 Task: Look for space in Manila, Philippines from 10th July, 2023 to 15th July, 2023 for 7 adults in price range Rs.10000 to Rs.15000. Place can be entire place or shared room with 4 bedrooms having 7 beds and 4 bathrooms. Property type can be house, flat, guest house. Amenities needed are: wifi, TV, free parkinig on premises, gym, breakfast. Booking option can be shelf check-in. Required host language is English.
Action: Mouse moved to (408, 79)
Screenshot: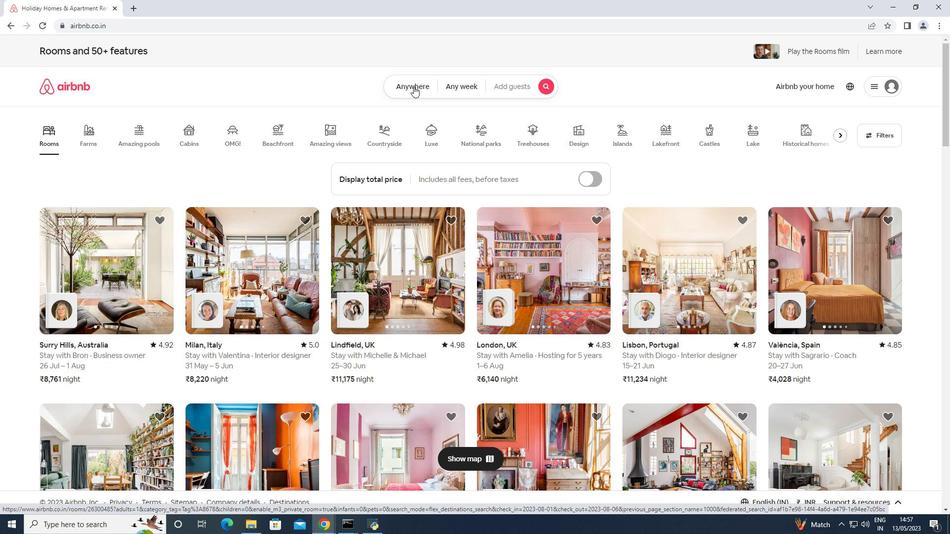 
Action: Mouse pressed left at (408, 79)
Screenshot: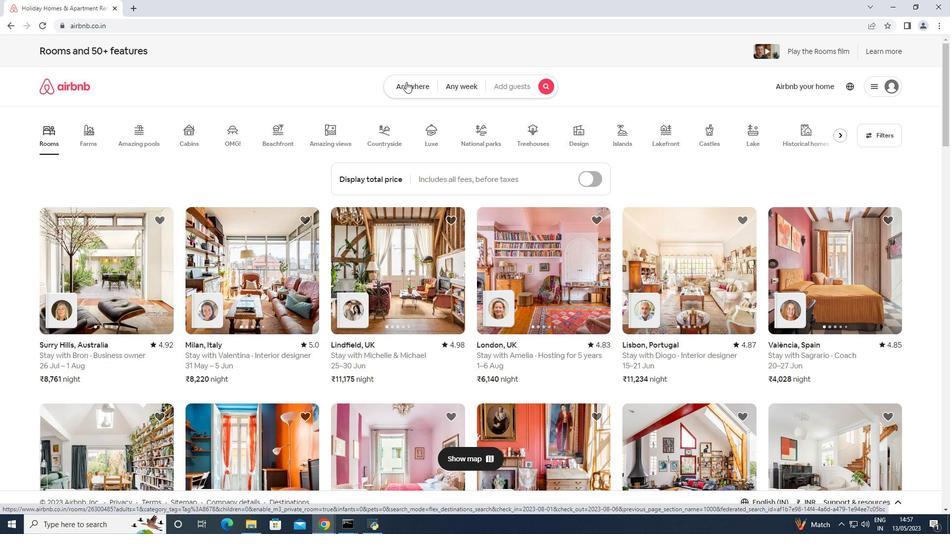 
Action: Mouse moved to (393, 129)
Screenshot: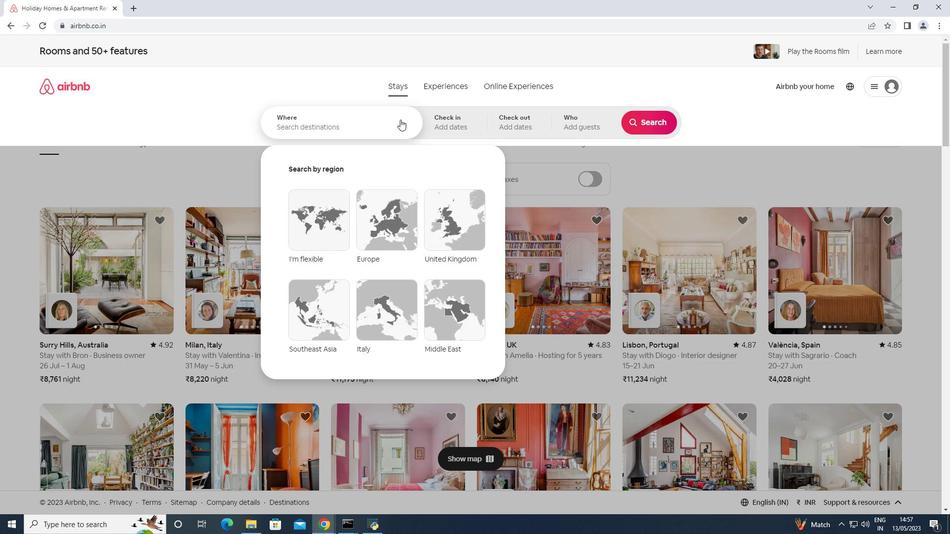 
Action: Mouse pressed left at (393, 129)
Screenshot: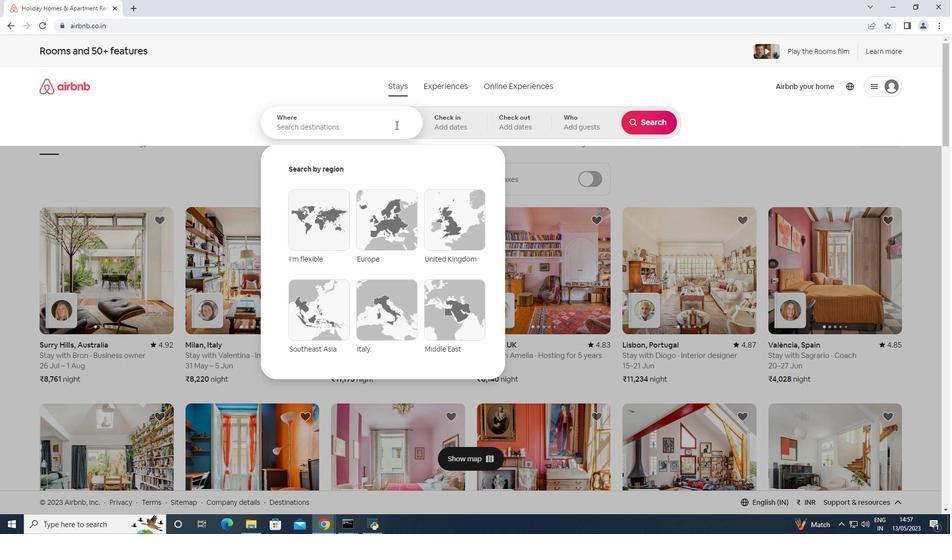 
Action: Mouse moved to (396, 133)
Screenshot: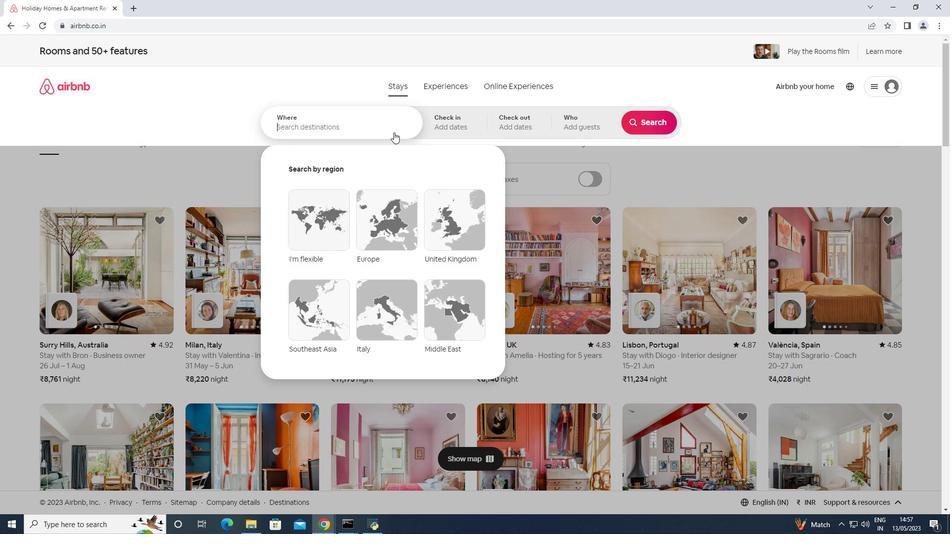 
Action: Key pressed <Key.shift>Manlia,<Key.space><Key.shift>Philippines<Key.enter>
Screenshot: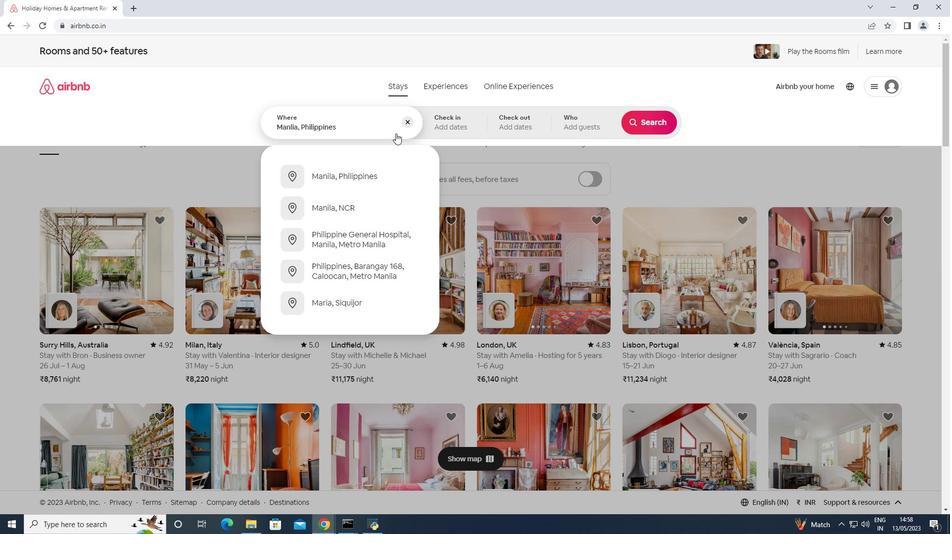 
Action: Mouse moved to (646, 206)
Screenshot: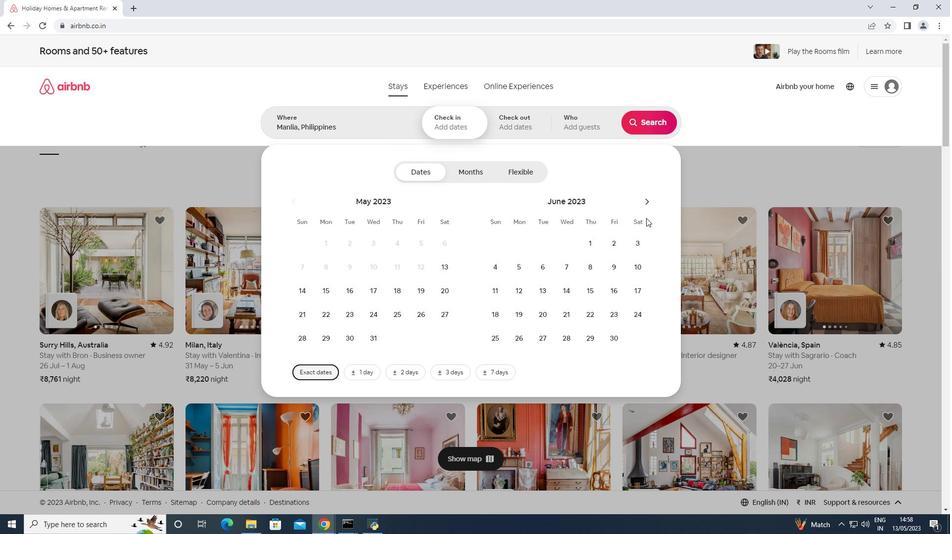 
Action: Mouse pressed left at (646, 206)
Screenshot: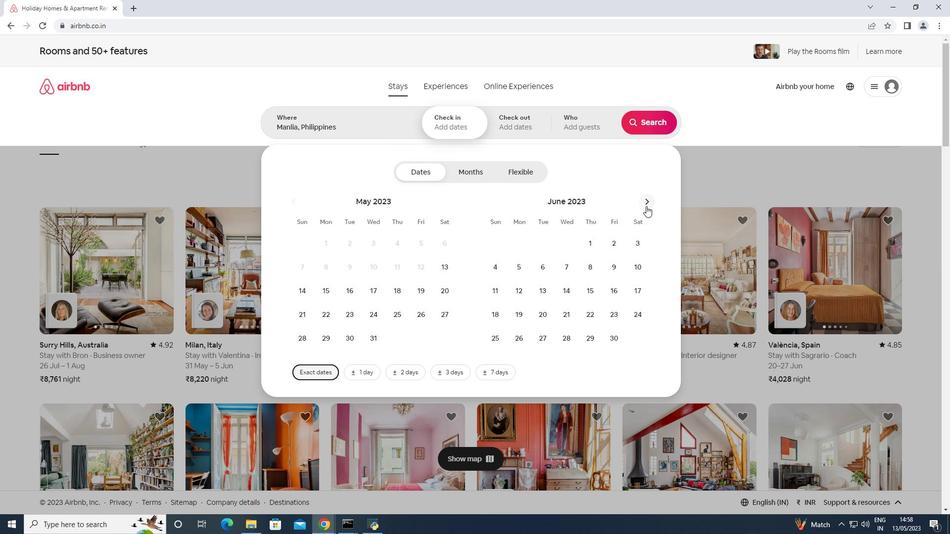 
Action: Mouse moved to (511, 289)
Screenshot: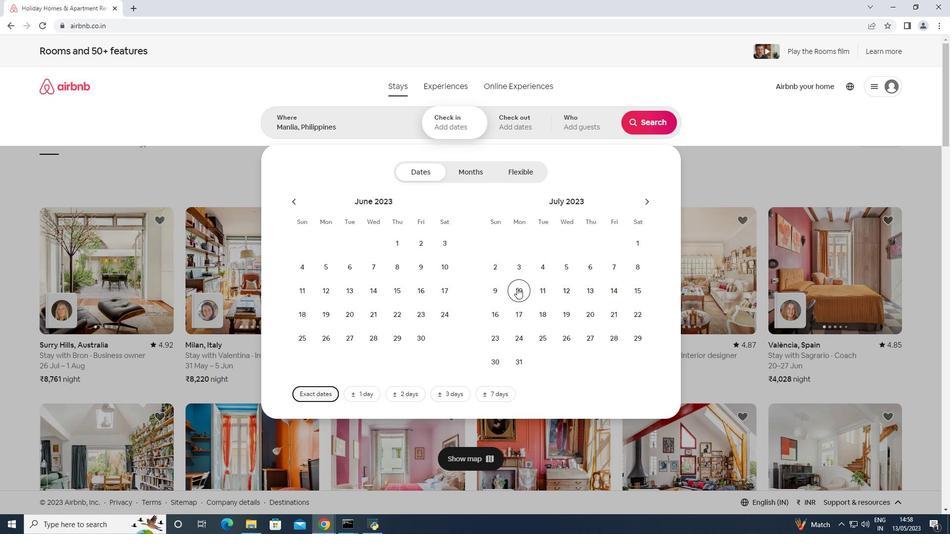 
Action: Mouse pressed left at (511, 289)
Screenshot: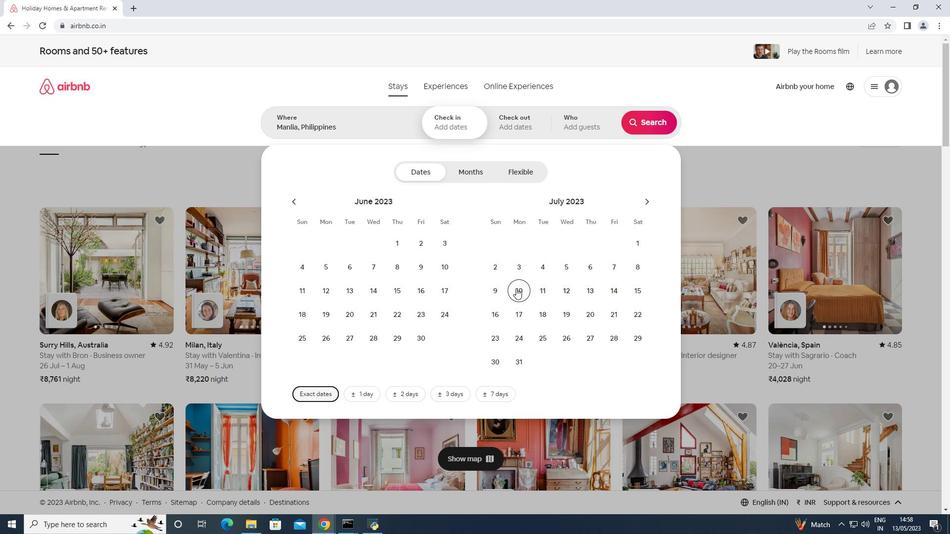 
Action: Mouse moved to (637, 288)
Screenshot: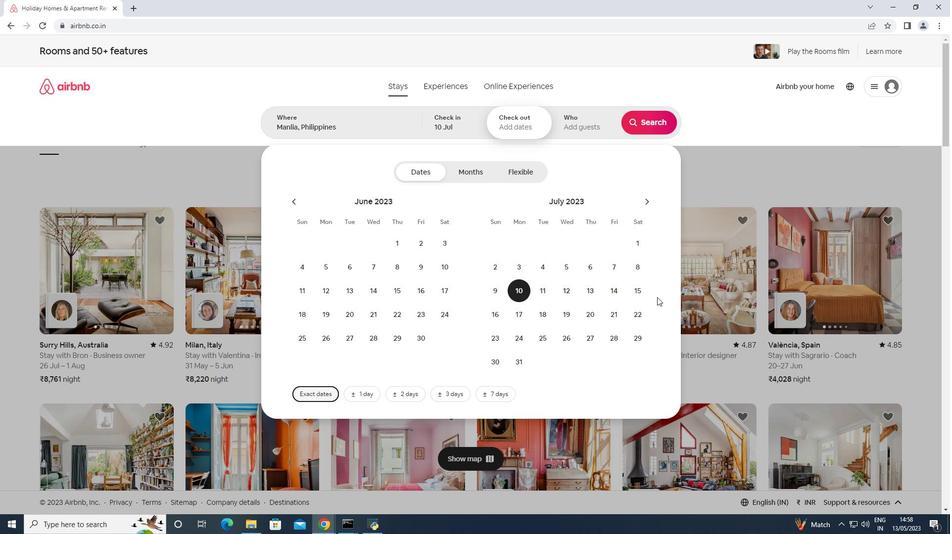 
Action: Mouse pressed left at (637, 288)
Screenshot: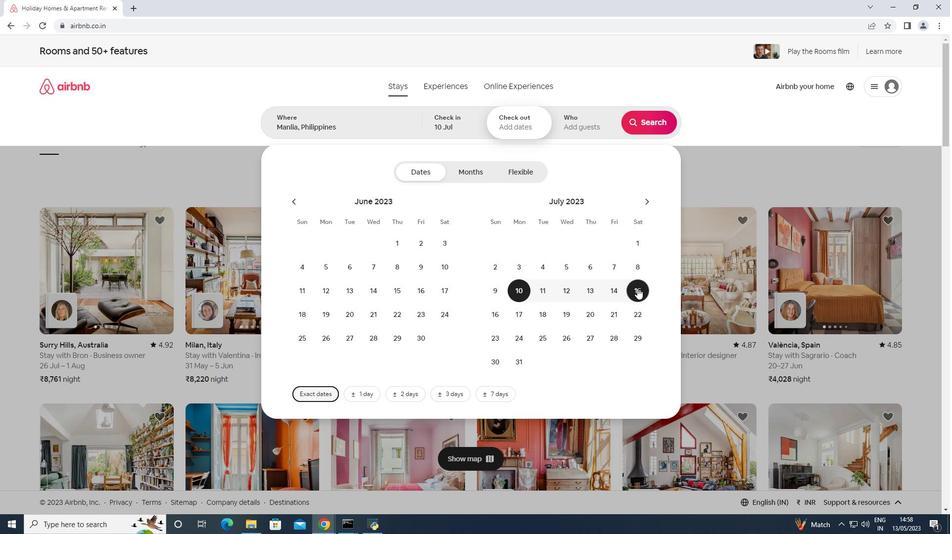 
Action: Mouse moved to (565, 122)
Screenshot: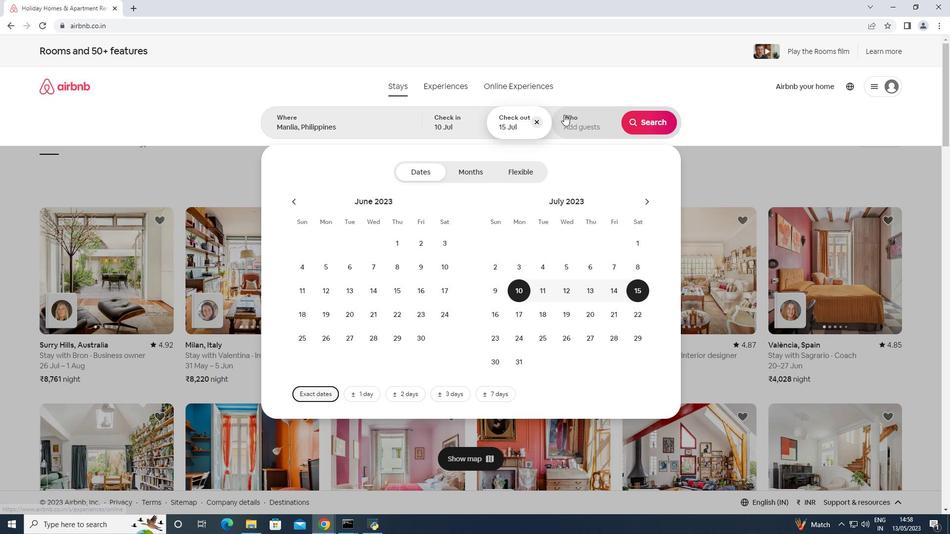 
Action: Mouse pressed left at (565, 122)
Screenshot: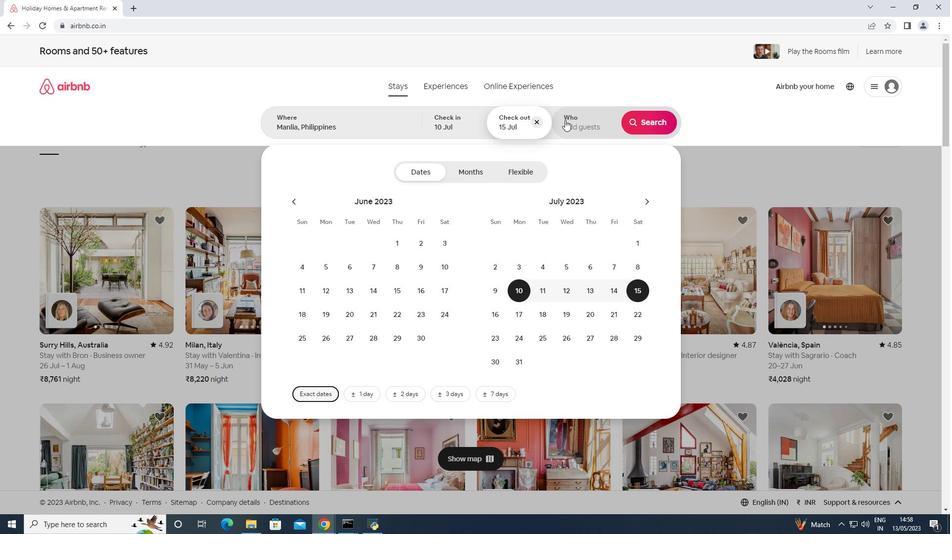 
Action: Mouse moved to (653, 175)
Screenshot: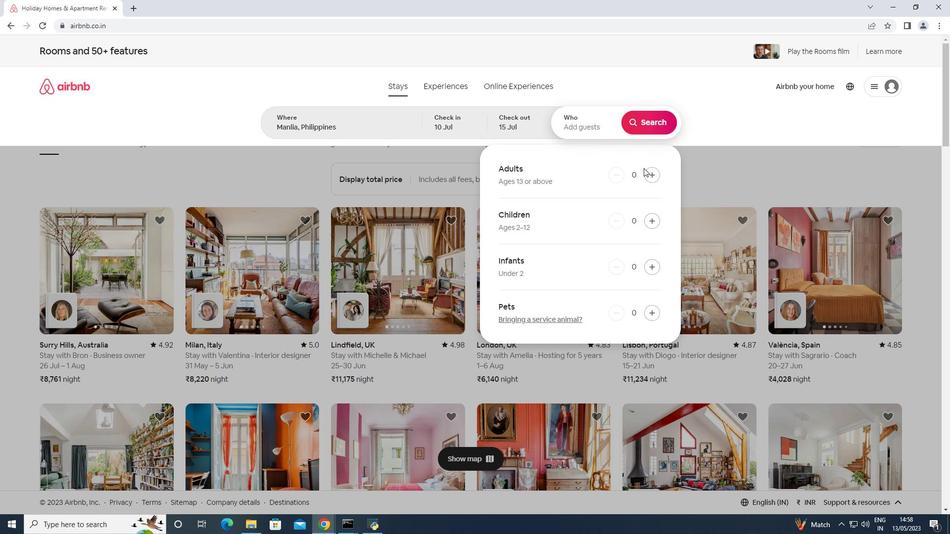 
Action: Mouse pressed left at (653, 175)
Screenshot: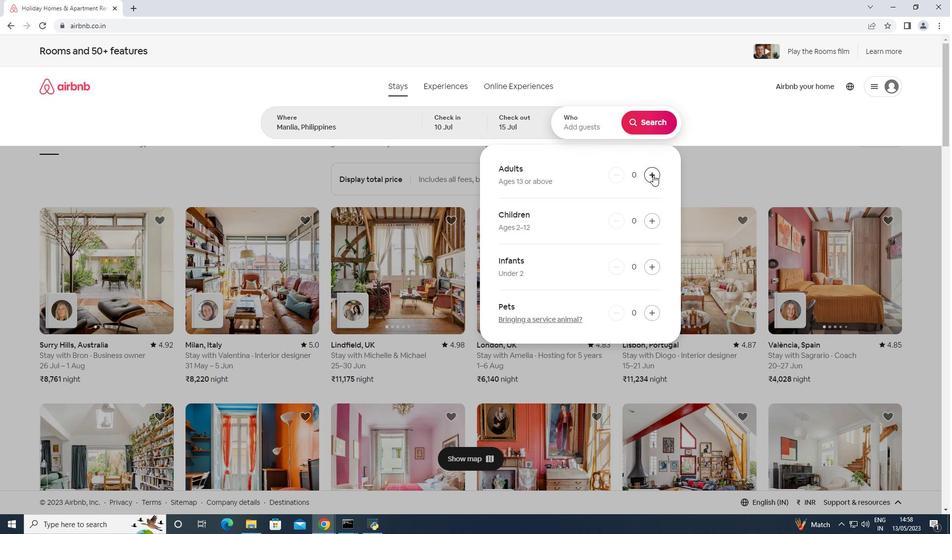 
Action: Mouse pressed left at (653, 175)
Screenshot: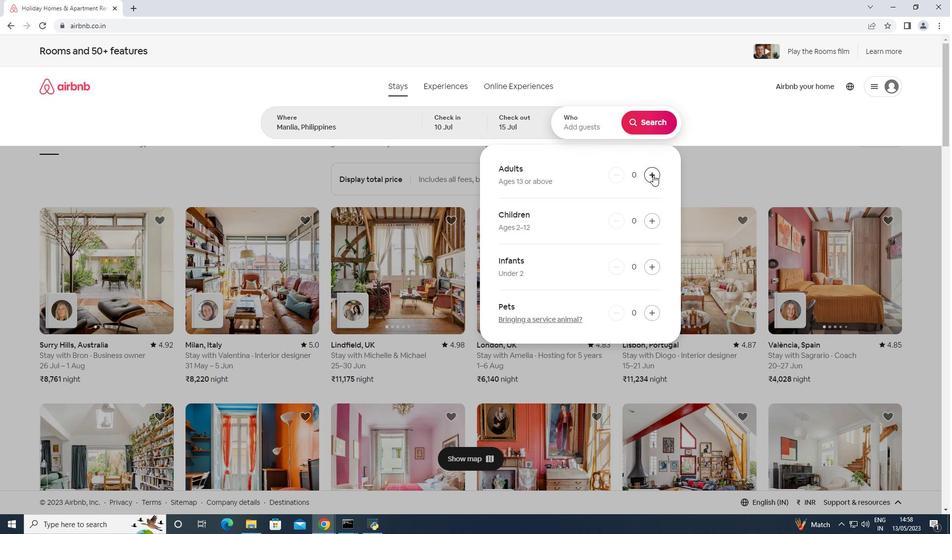 
Action: Mouse pressed left at (653, 175)
Screenshot: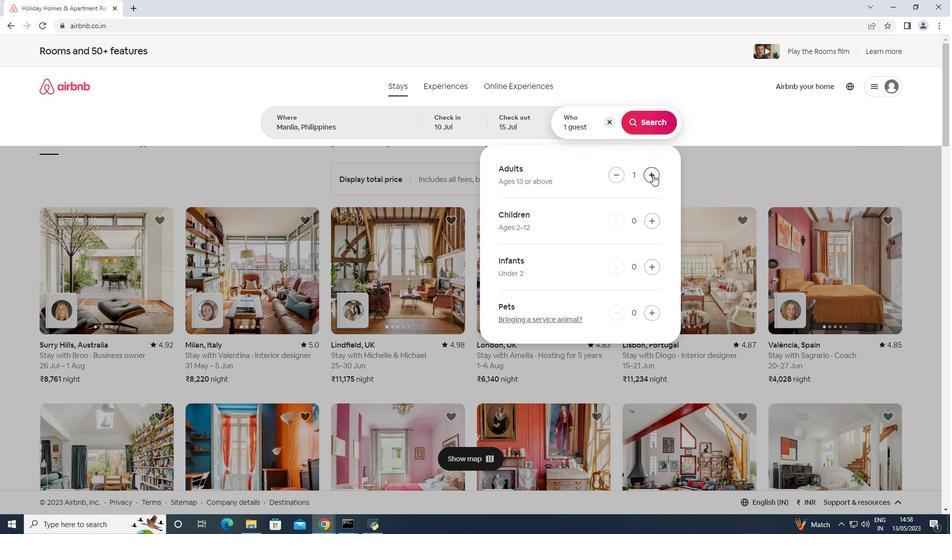 
Action: Mouse pressed left at (653, 175)
Screenshot: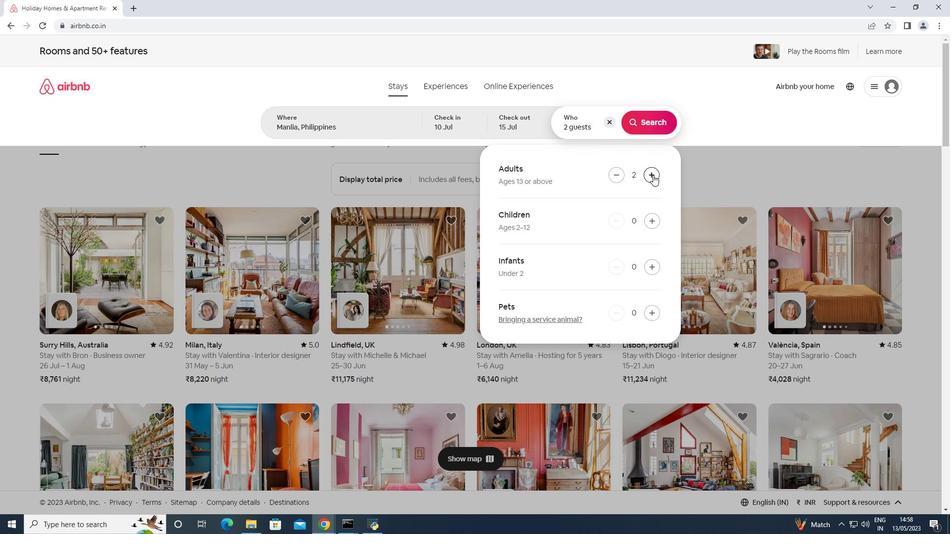 
Action: Mouse pressed left at (653, 175)
Screenshot: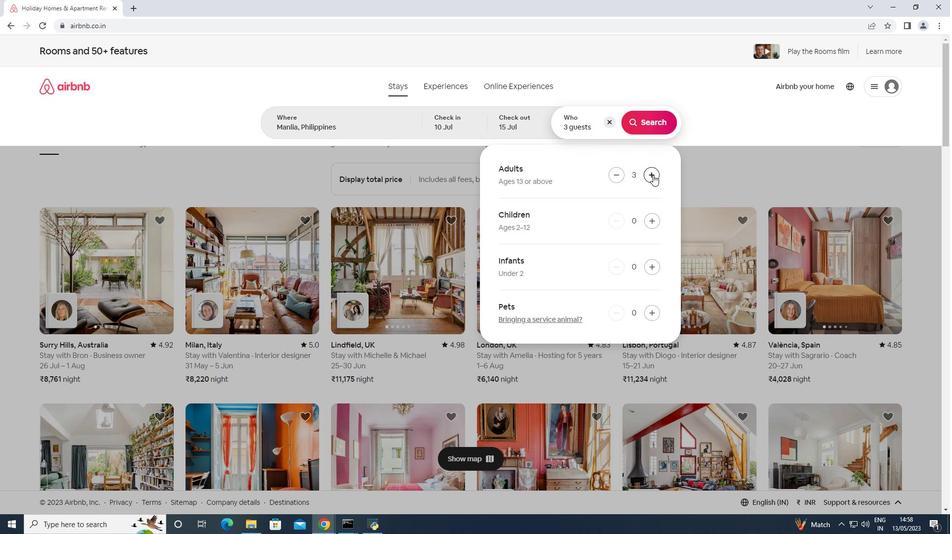 
Action: Mouse pressed left at (653, 175)
Screenshot: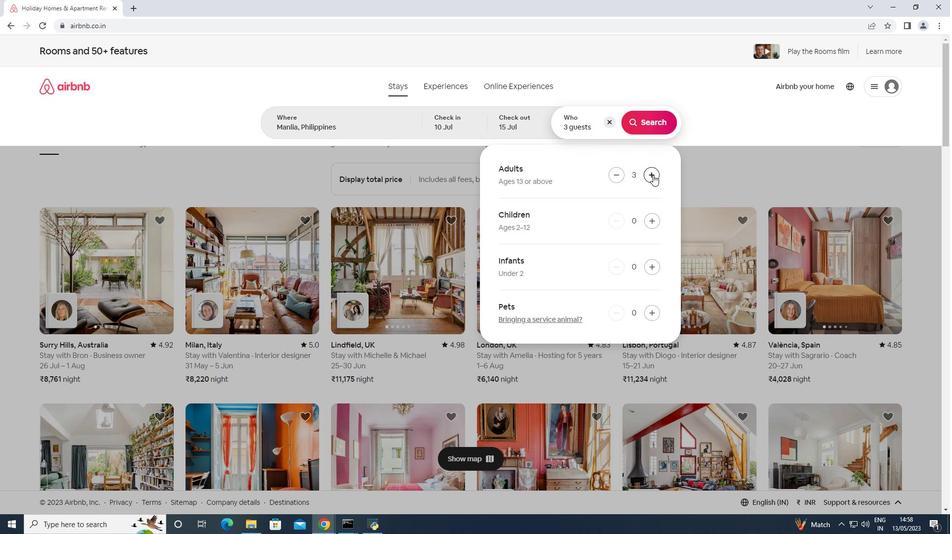 
Action: Mouse pressed left at (653, 175)
Screenshot: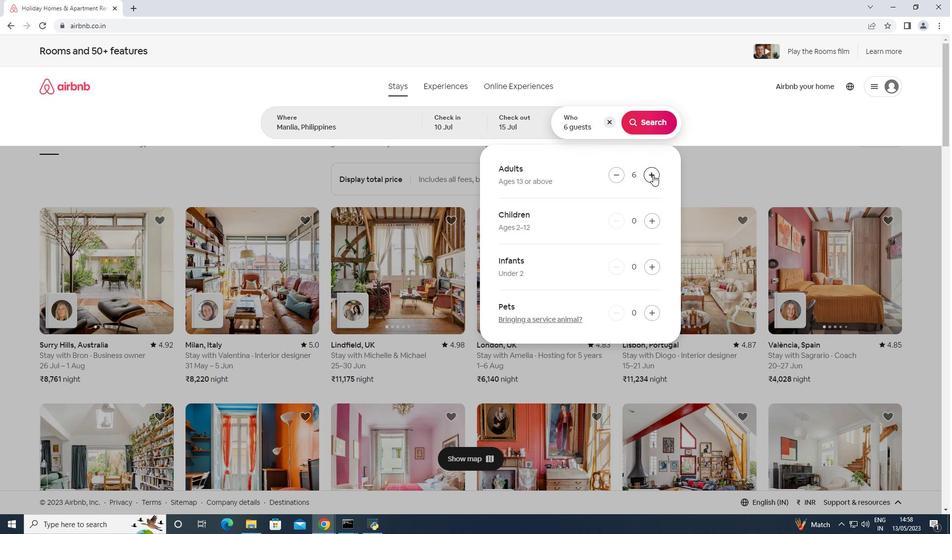 
Action: Mouse moved to (646, 120)
Screenshot: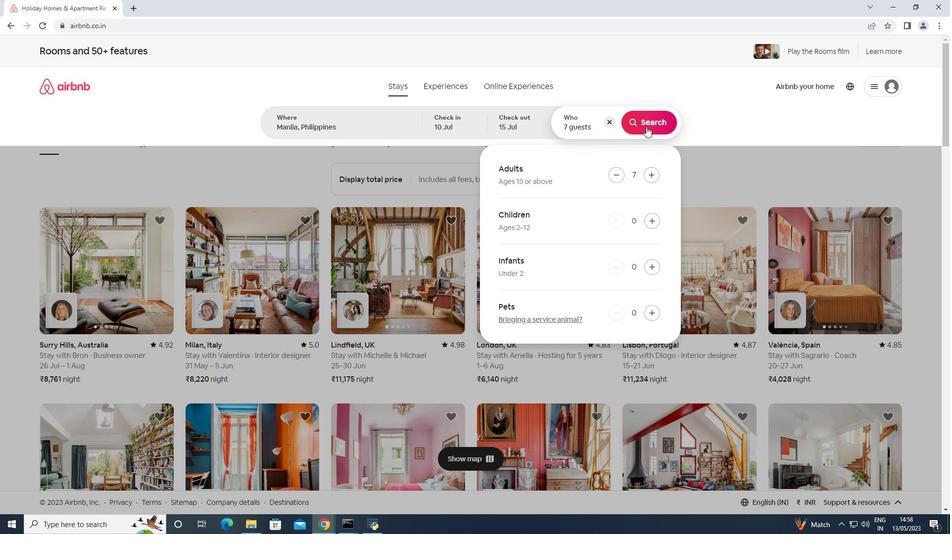 
Action: Mouse pressed left at (646, 120)
Screenshot: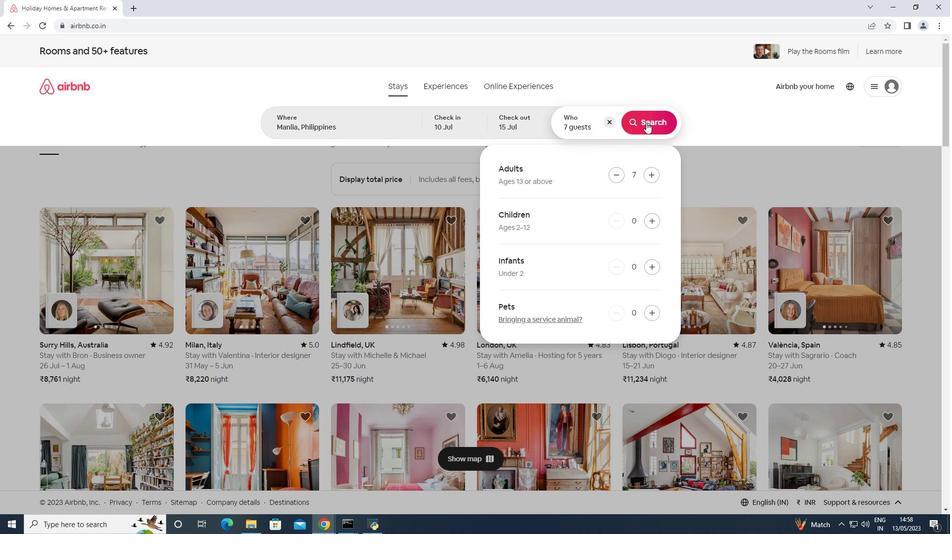
Action: Mouse moved to (910, 91)
Screenshot: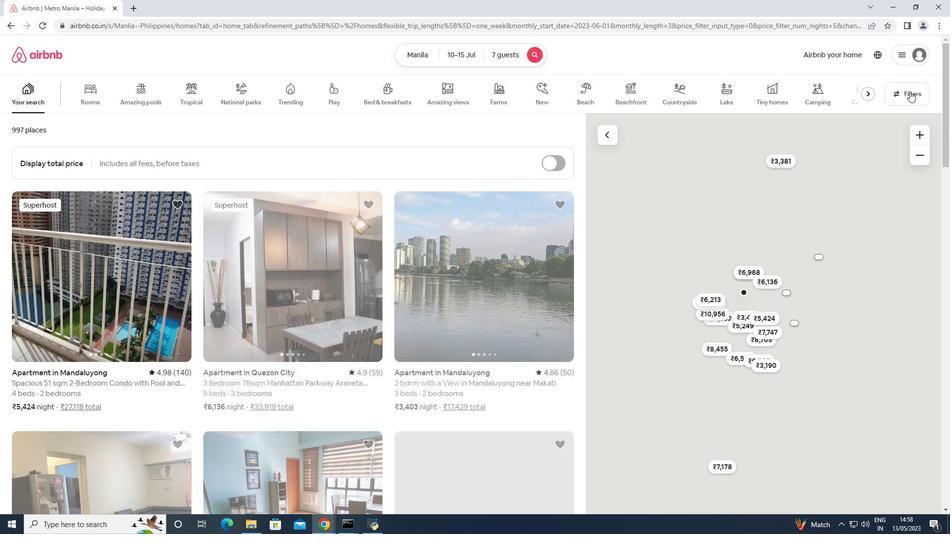 
Action: Mouse pressed left at (910, 91)
Screenshot: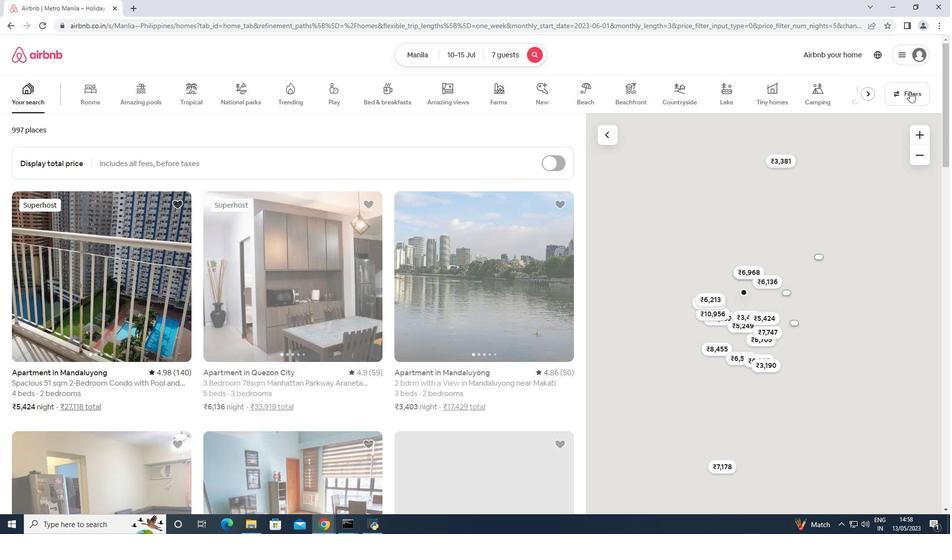 
Action: Mouse moved to (433, 336)
Screenshot: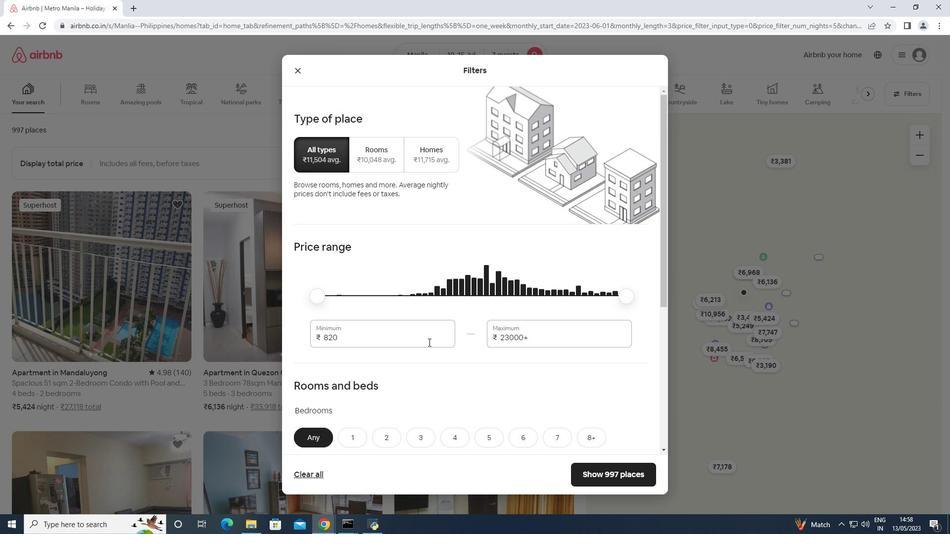 
Action: Mouse pressed left at (433, 336)
Screenshot: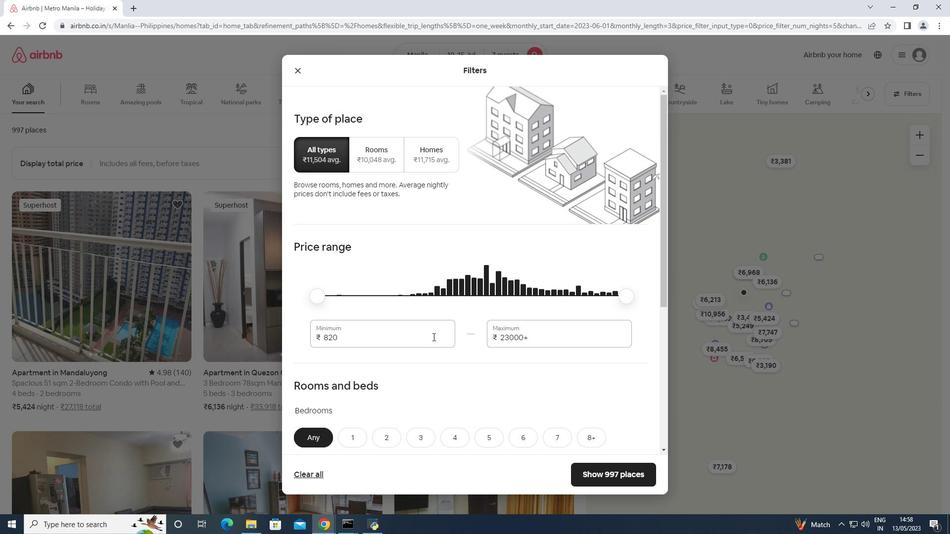 
Action: Mouse pressed left at (433, 336)
Screenshot: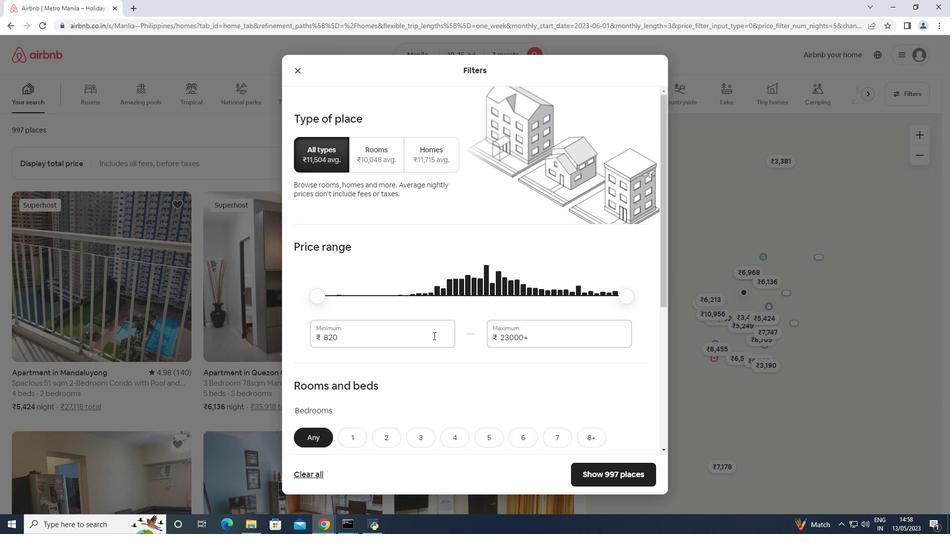 
Action: Key pressed <Key.backspace>10000<Key.tab>15000
Screenshot: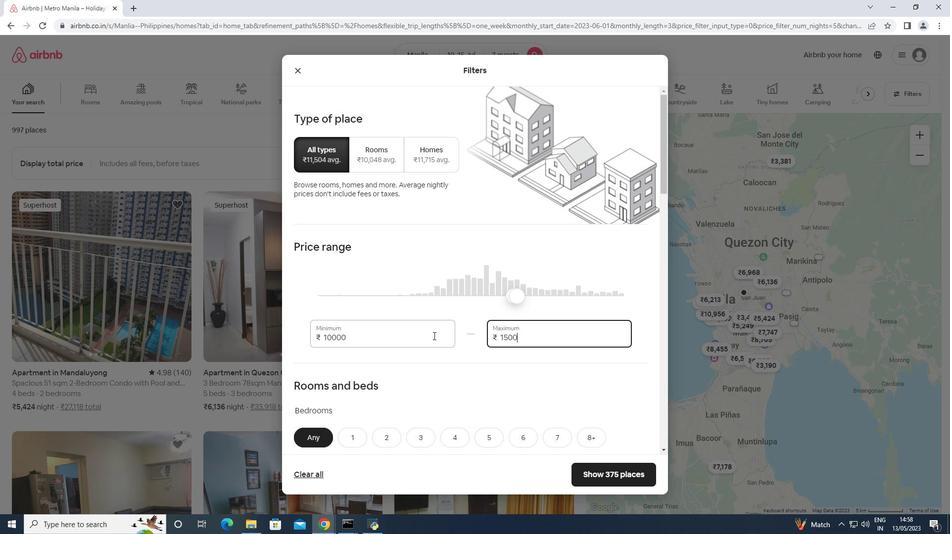 
Action: Mouse moved to (428, 328)
Screenshot: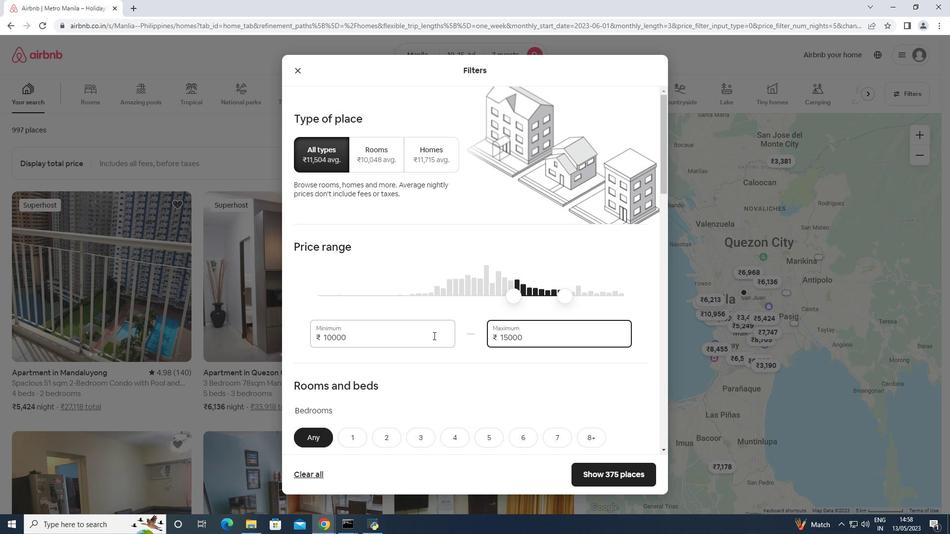 
Action: Mouse scrolled (428, 328) with delta (0, 0)
Screenshot: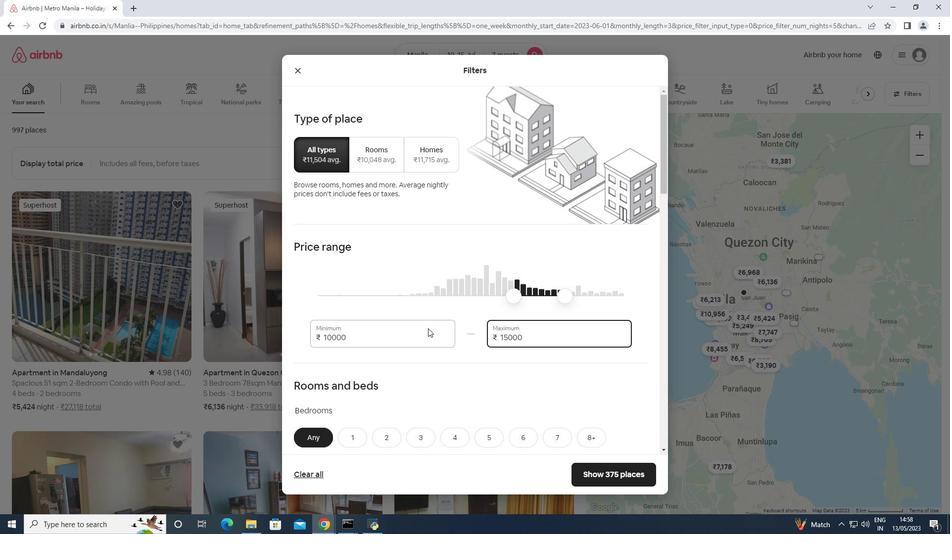 
Action: Mouse scrolled (428, 328) with delta (0, 0)
Screenshot: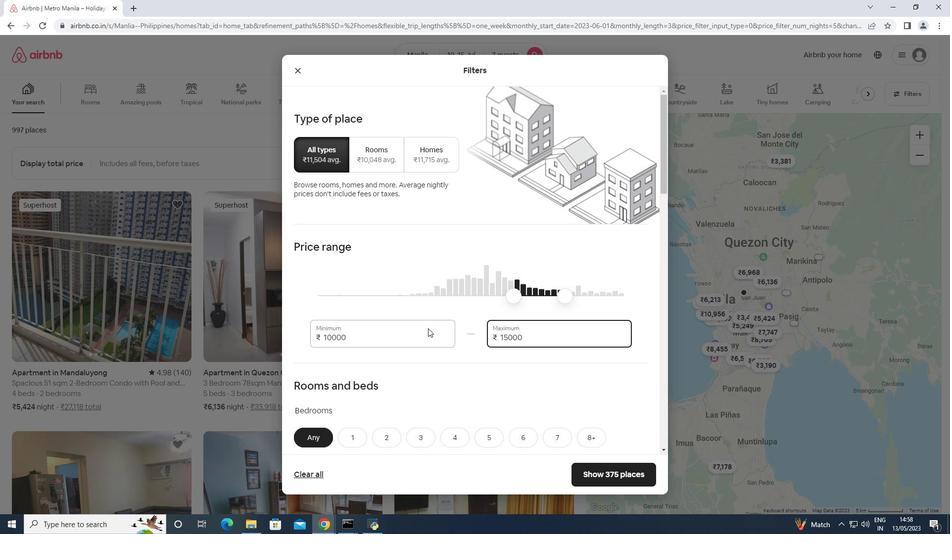 
Action: Mouse scrolled (428, 328) with delta (0, 0)
Screenshot: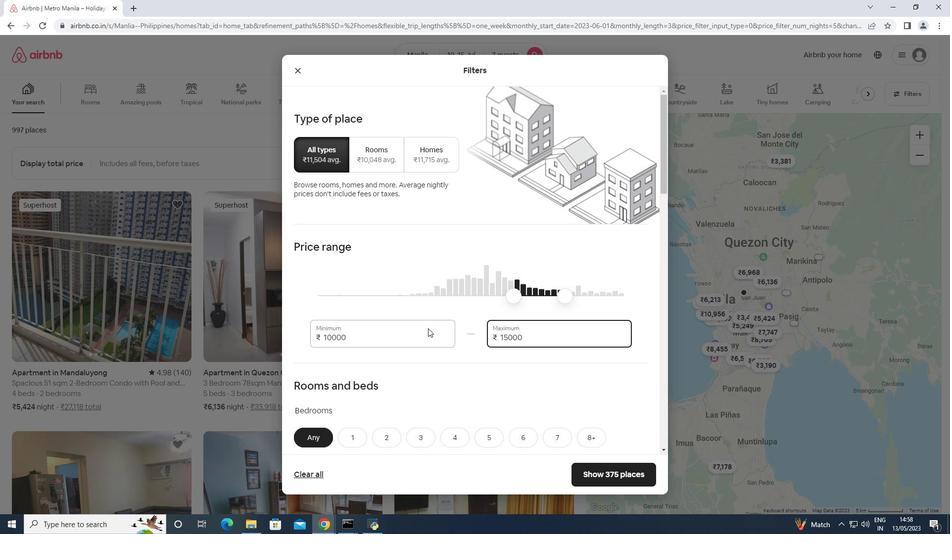 
Action: Mouse scrolled (428, 328) with delta (0, 0)
Screenshot: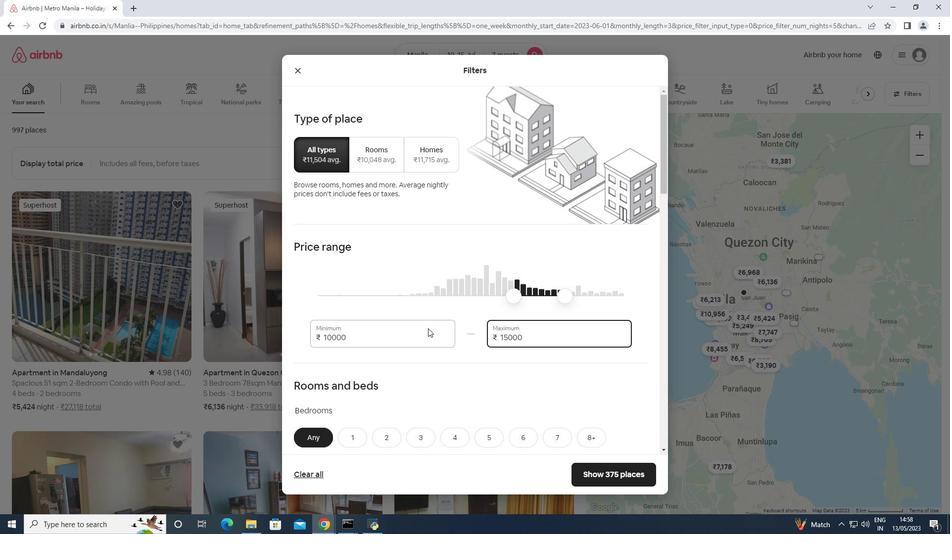 
Action: Mouse moved to (458, 241)
Screenshot: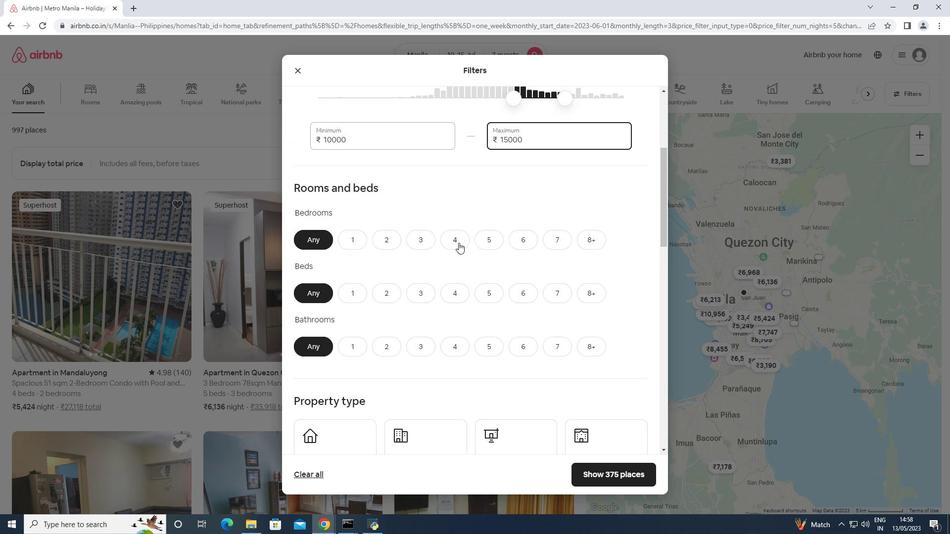 
Action: Mouse pressed left at (458, 241)
Screenshot: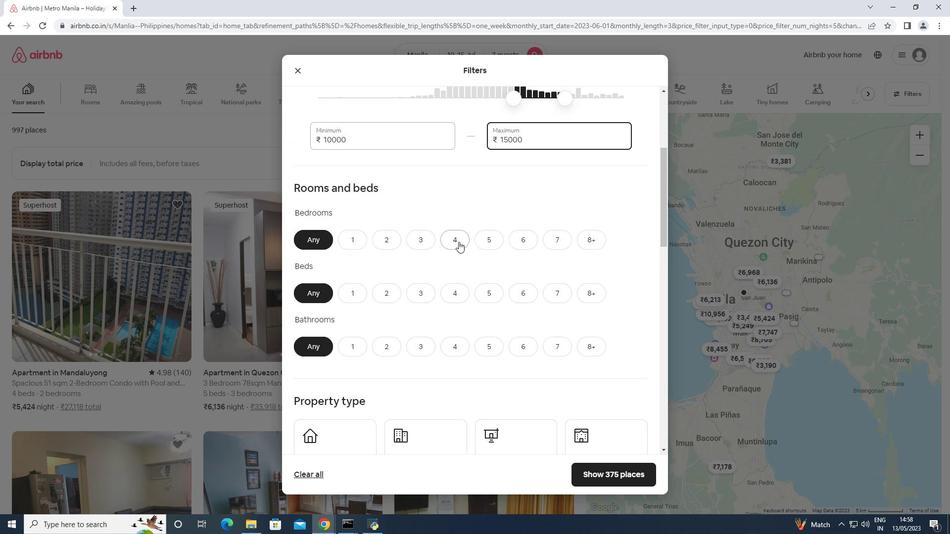 
Action: Mouse moved to (564, 295)
Screenshot: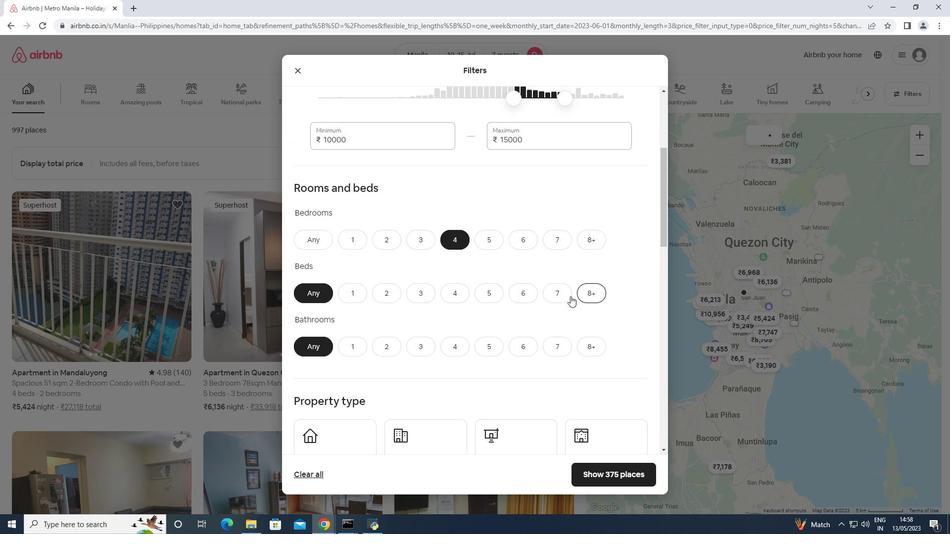 
Action: Mouse pressed left at (564, 295)
Screenshot: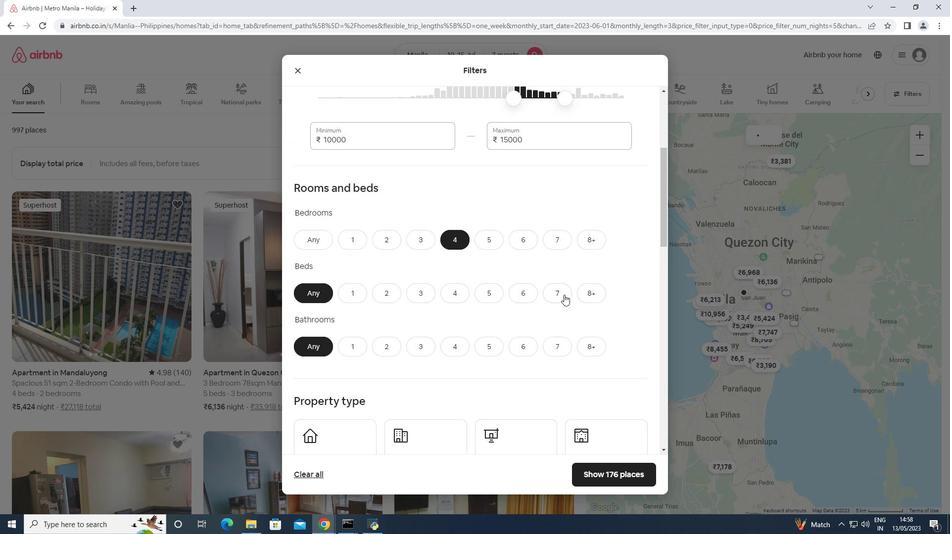 
Action: Mouse moved to (461, 345)
Screenshot: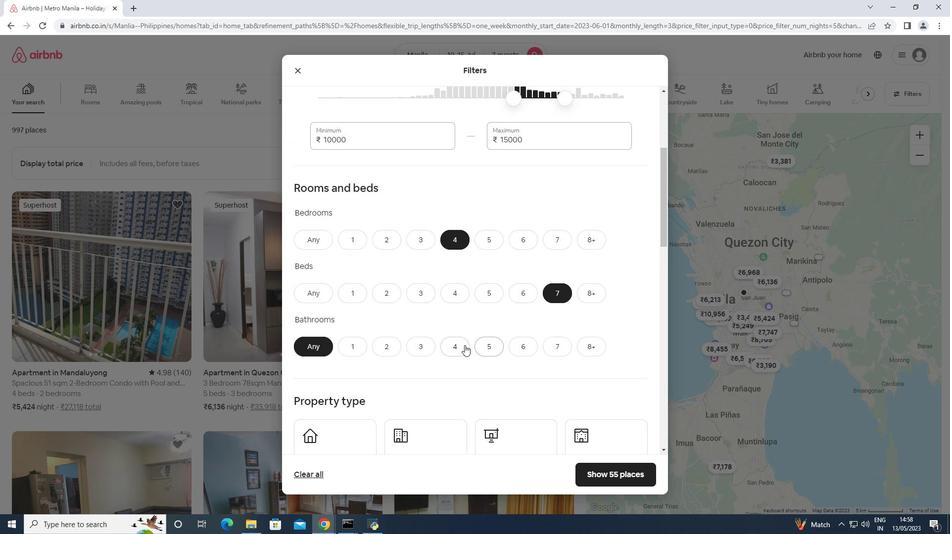 
Action: Mouse pressed left at (461, 345)
Screenshot: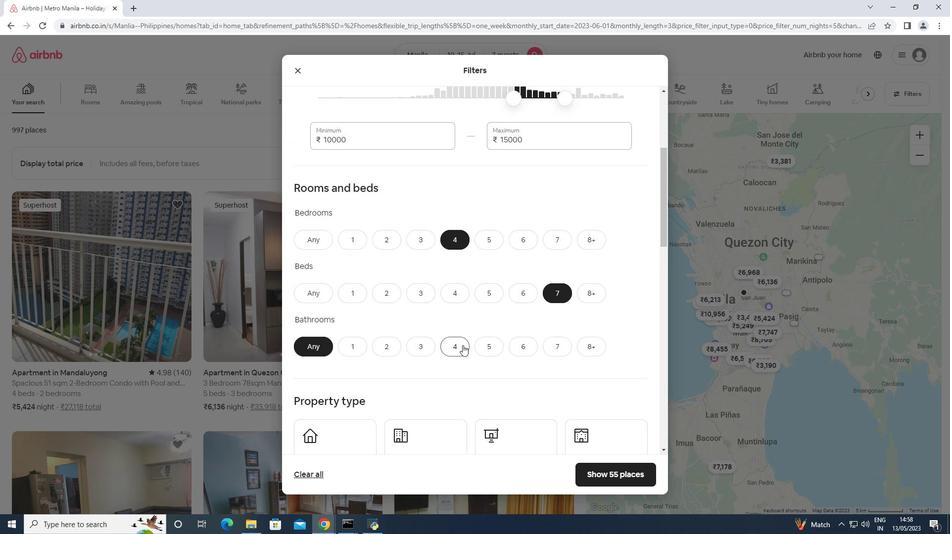
Action: Mouse moved to (461, 345)
Screenshot: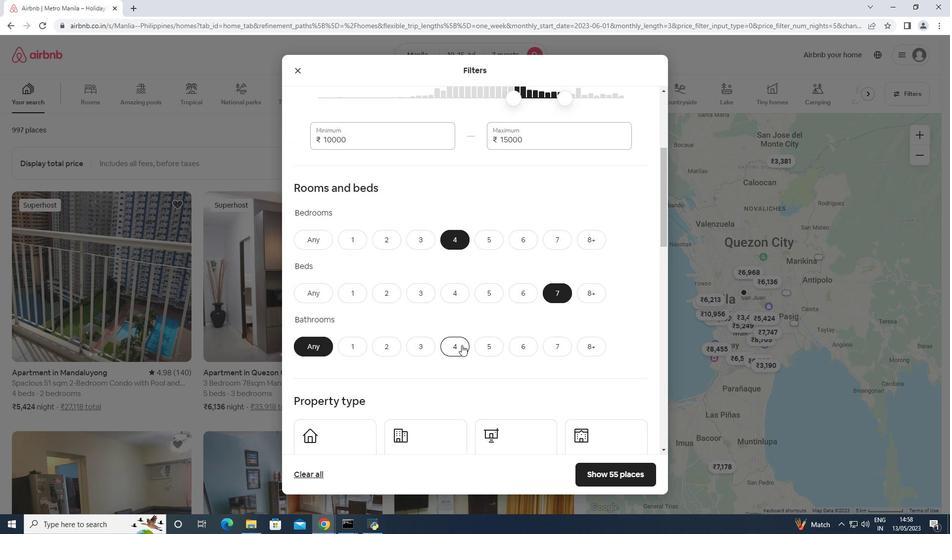 
Action: Mouse scrolled (461, 345) with delta (0, 0)
Screenshot: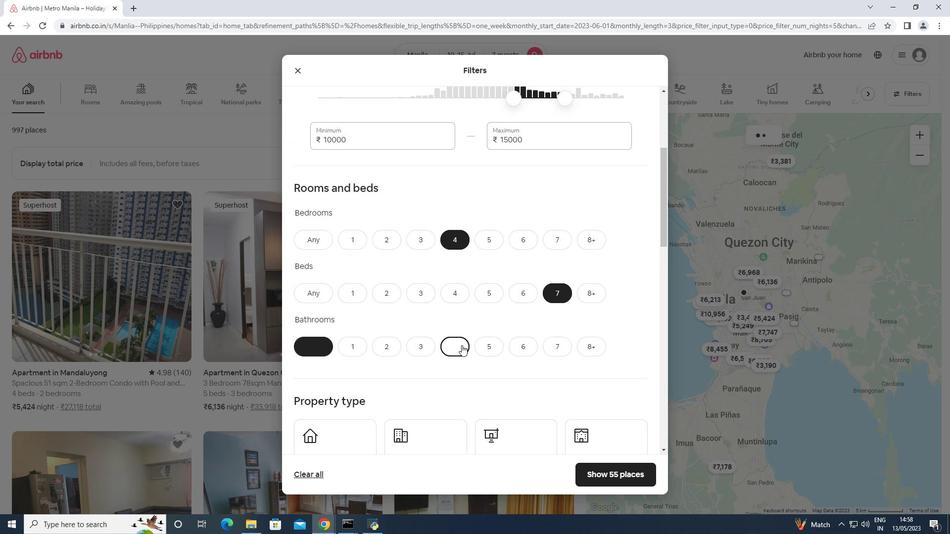 
Action: Mouse scrolled (461, 345) with delta (0, 0)
Screenshot: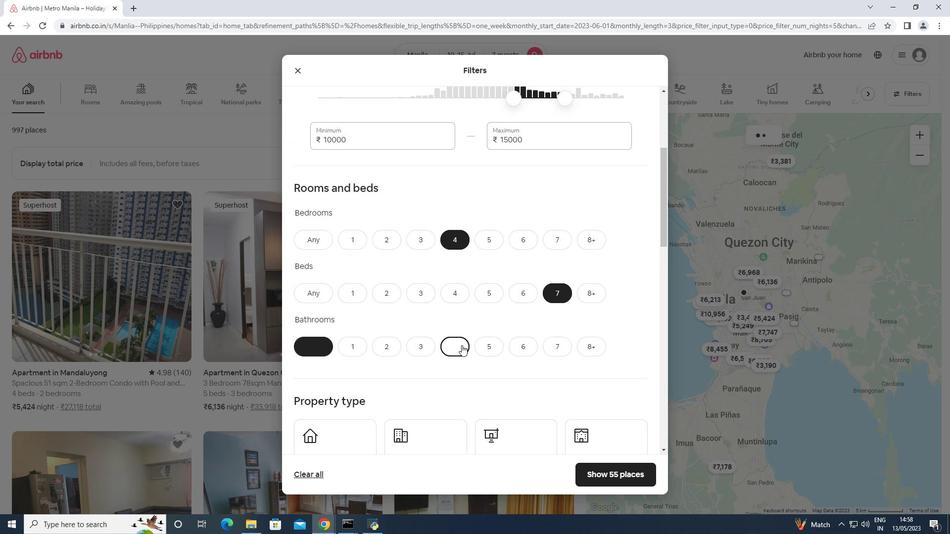 
Action: Mouse scrolled (461, 345) with delta (0, 0)
Screenshot: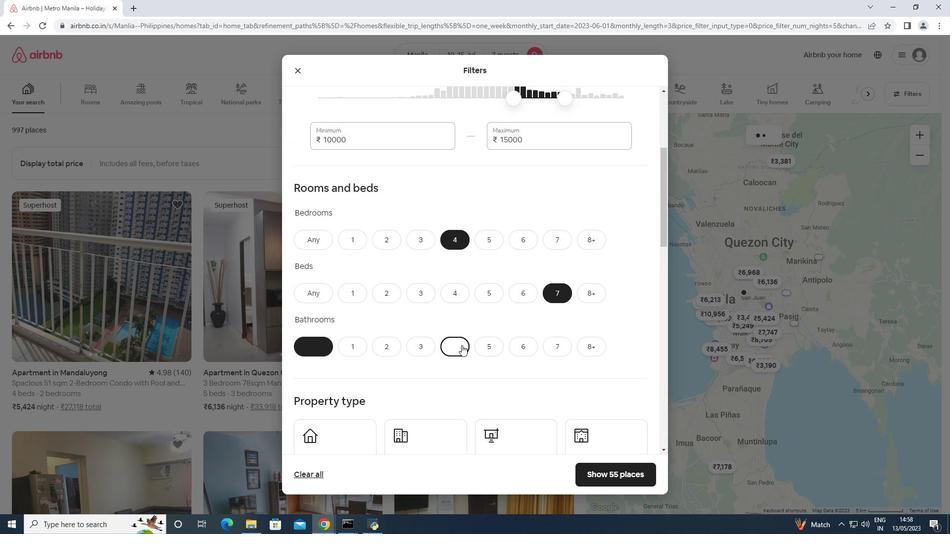 
Action: Mouse scrolled (461, 345) with delta (0, 0)
Screenshot: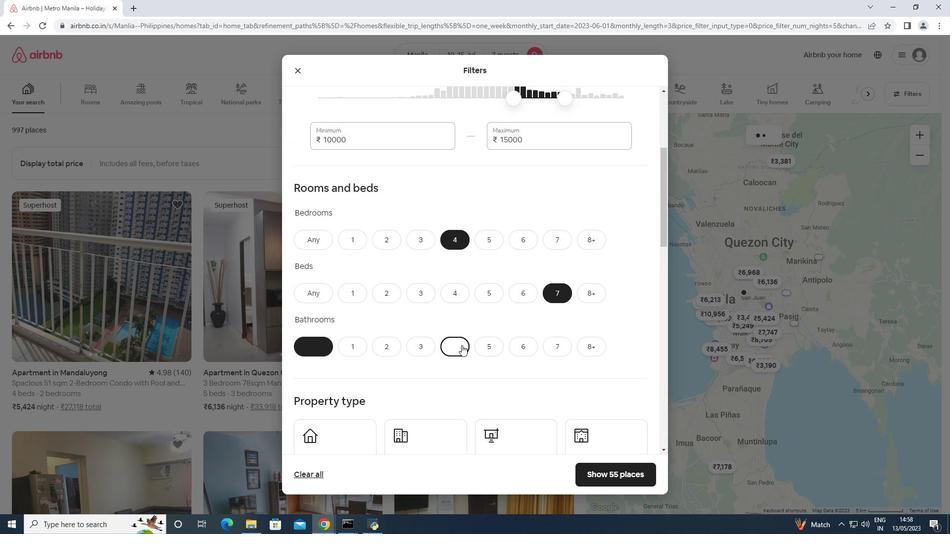 
Action: Mouse scrolled (461, 345) with delta (0, 0)
Screenshot: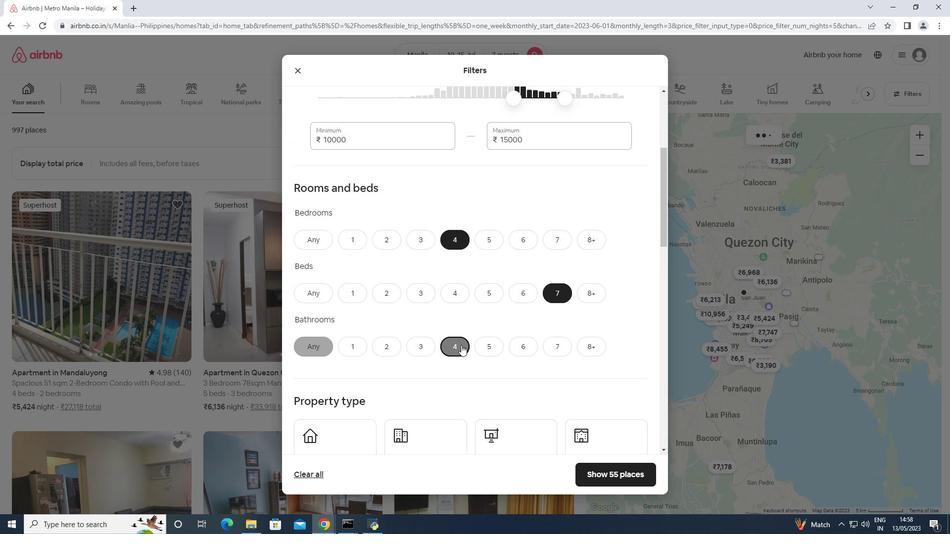 
Action: Mouse moved to (413, 218)
Screenshot: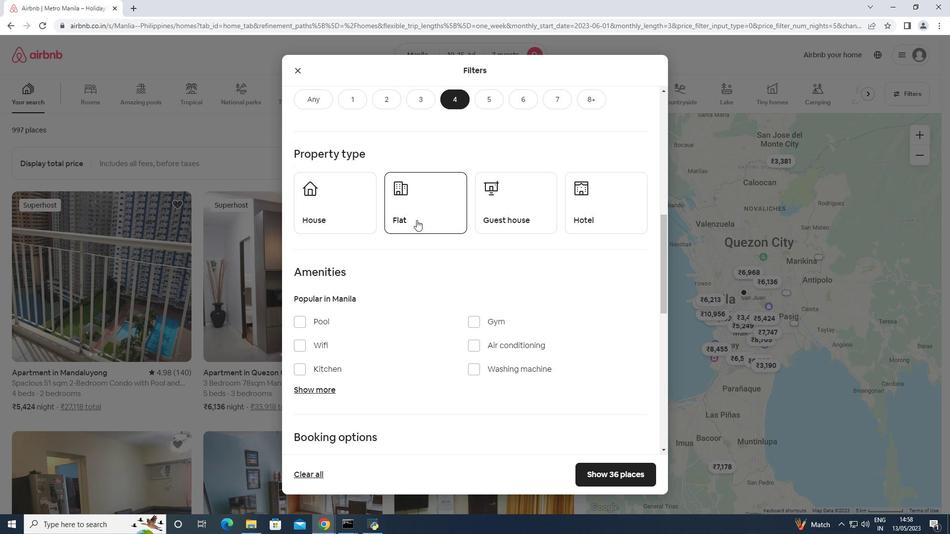 
Action: Mouse pressed left at (413, 218)
Screenshot: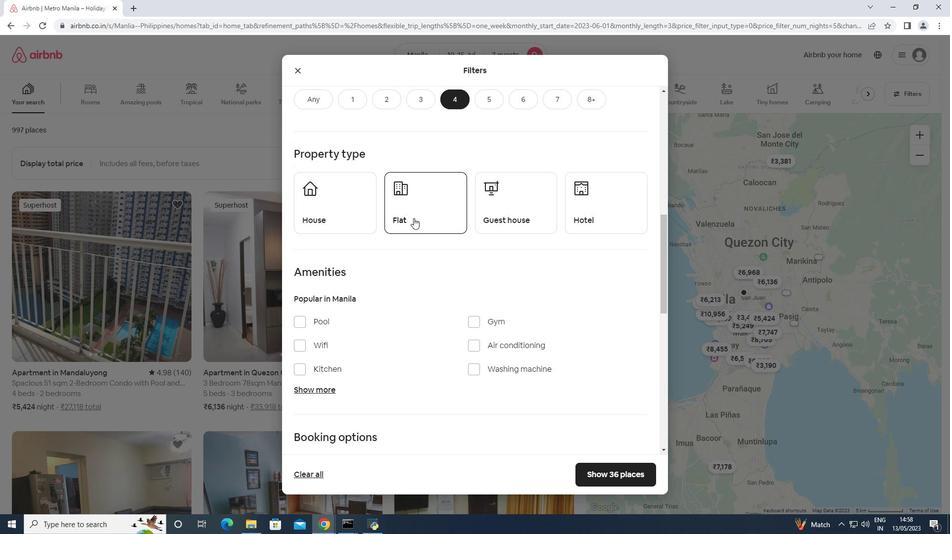 
Action: Mouse moved to (361, 223)
Screenshot: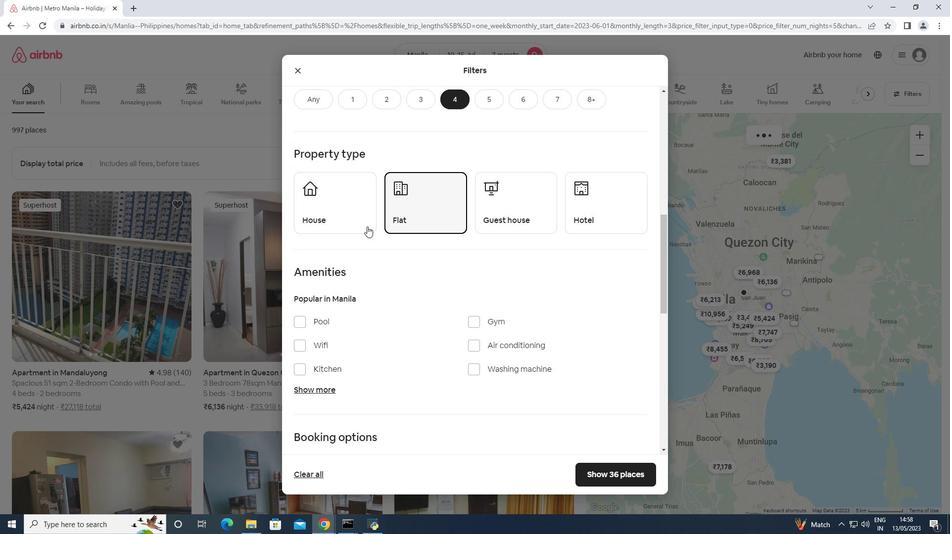 
Action: Mouse pressed left at (361, 223)
Screenshot: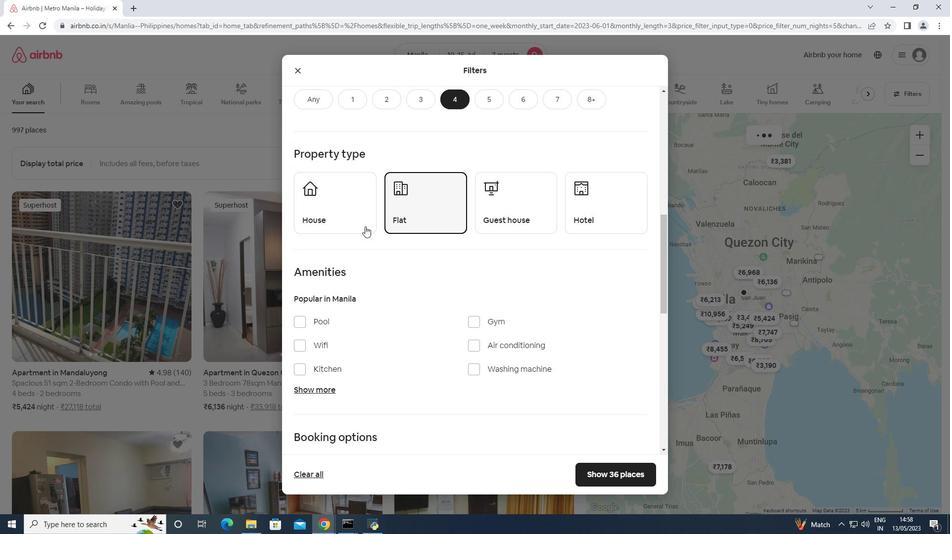 
Action: Mouse moved to (498, 209)
Screenshot: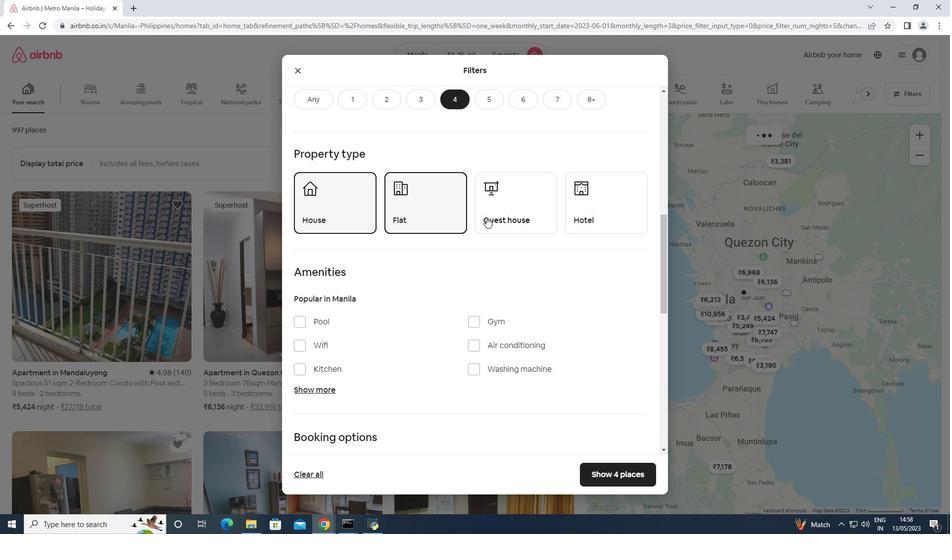 
Action: Mouse pressed left at (498, 209)
Screenshot: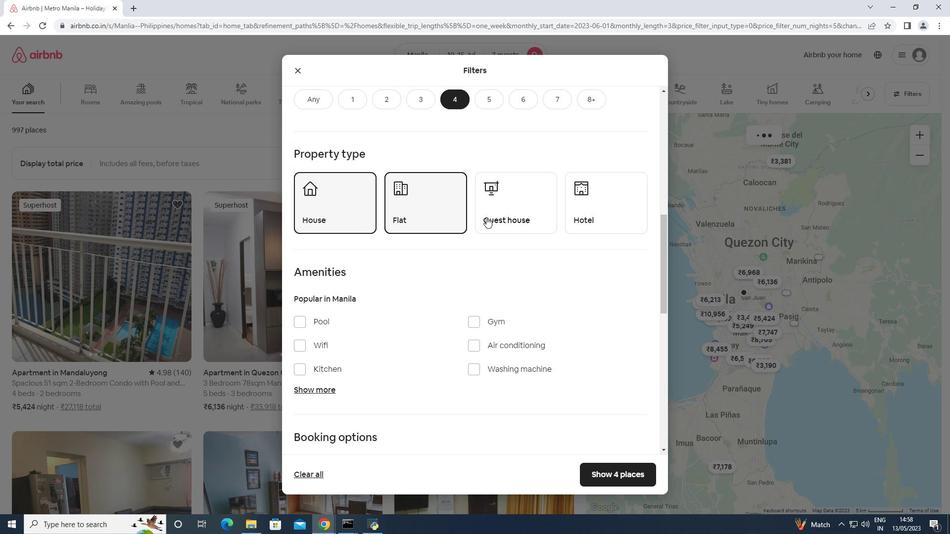 
Action: Mouse moved to (482, 318)
Screenshot: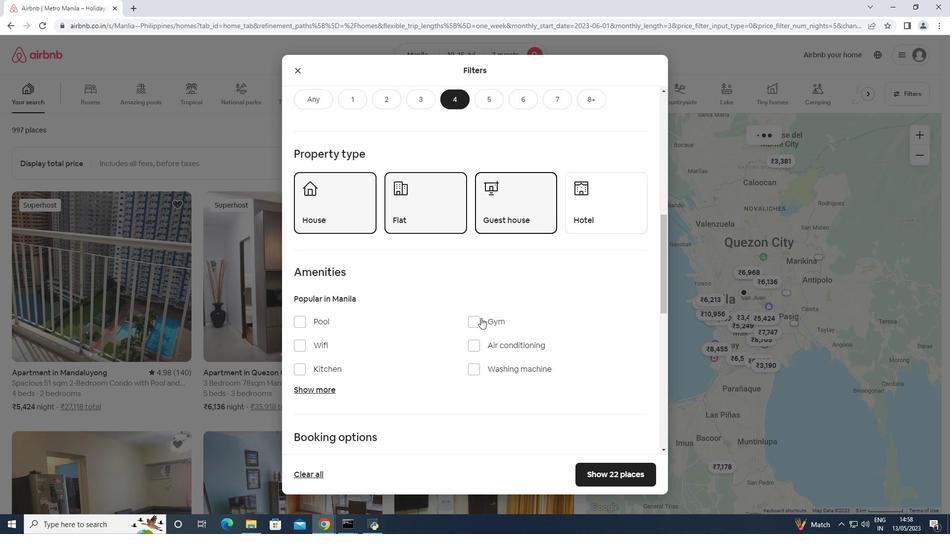 
Action: Mouse pressed left at (482, 318)
Screenshot: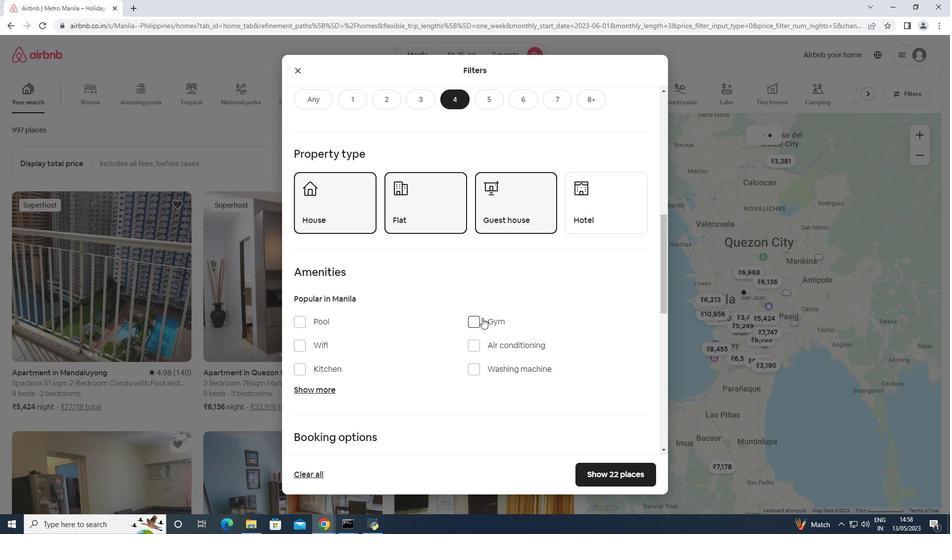 
Action: Mouse moved to (346, 349)
Screenshot: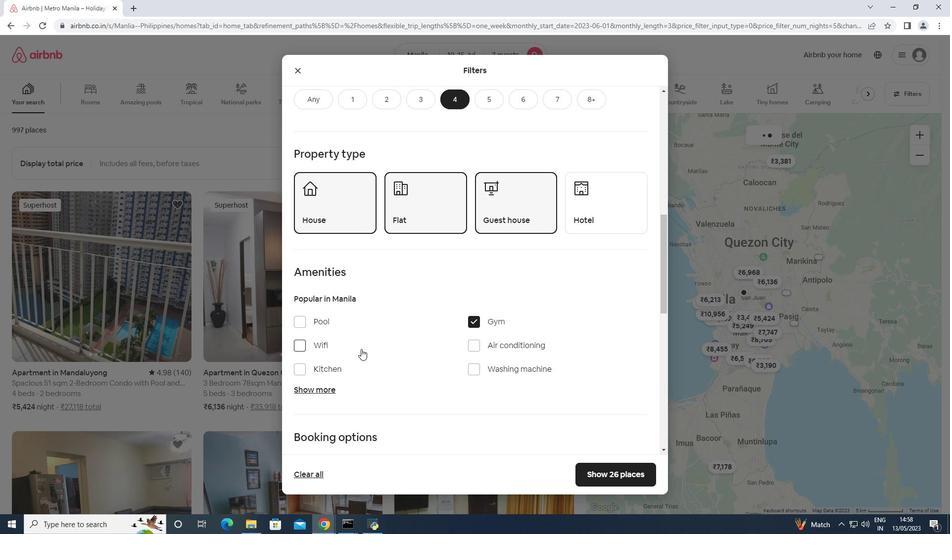 
Action: Mouse pressed left at (346, 349)
Screenshot: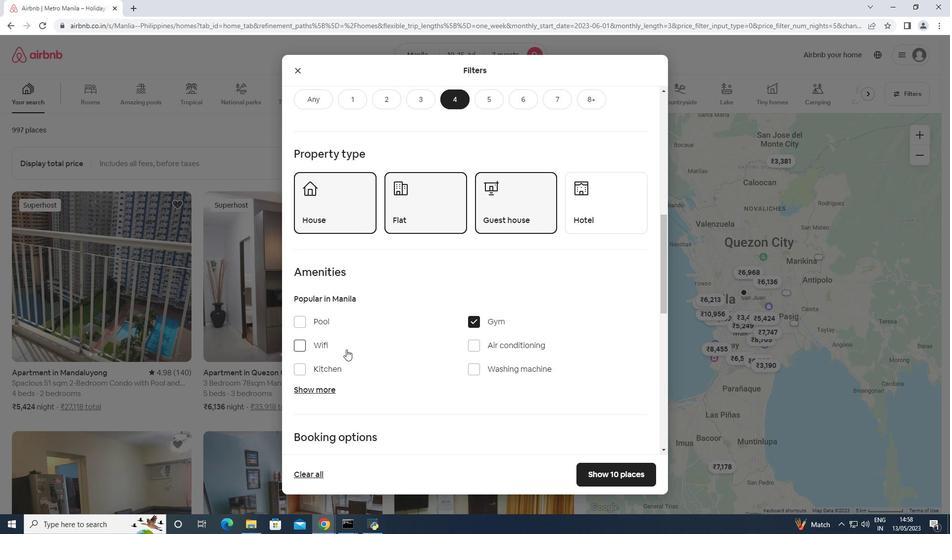 
Action: Mouse moved to (323, 387)
Screenshot: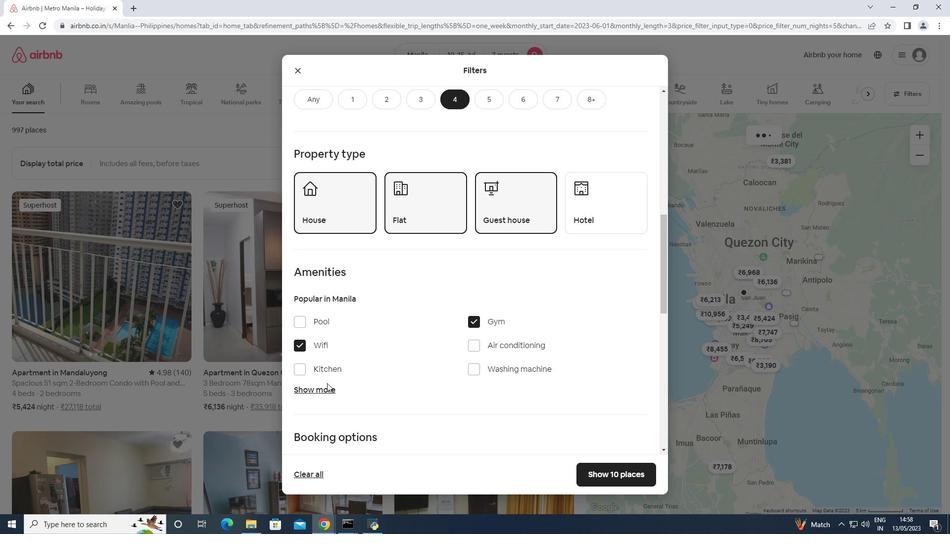 
Action: Mouse pressed left at (323, 387)
Screenshot: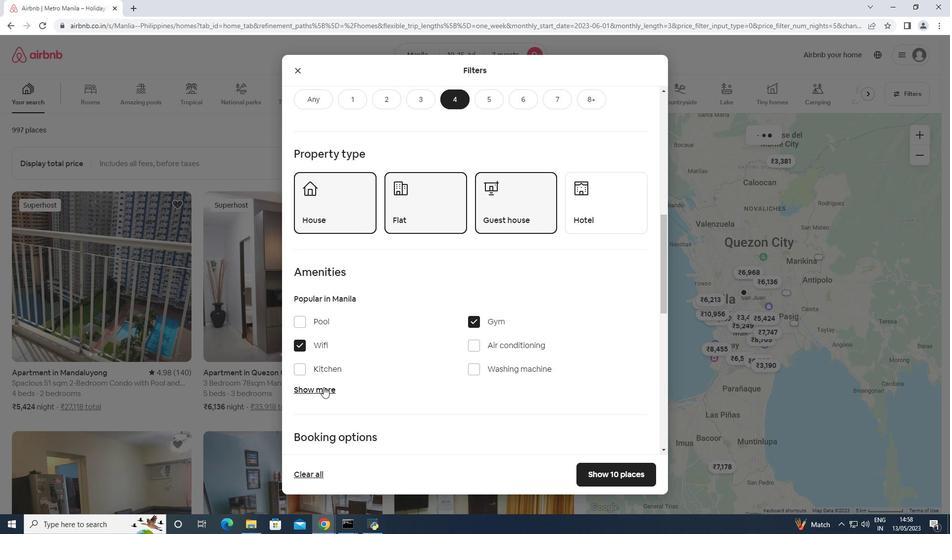 
Action: Mouse moved to (472, 364)
Screenshot: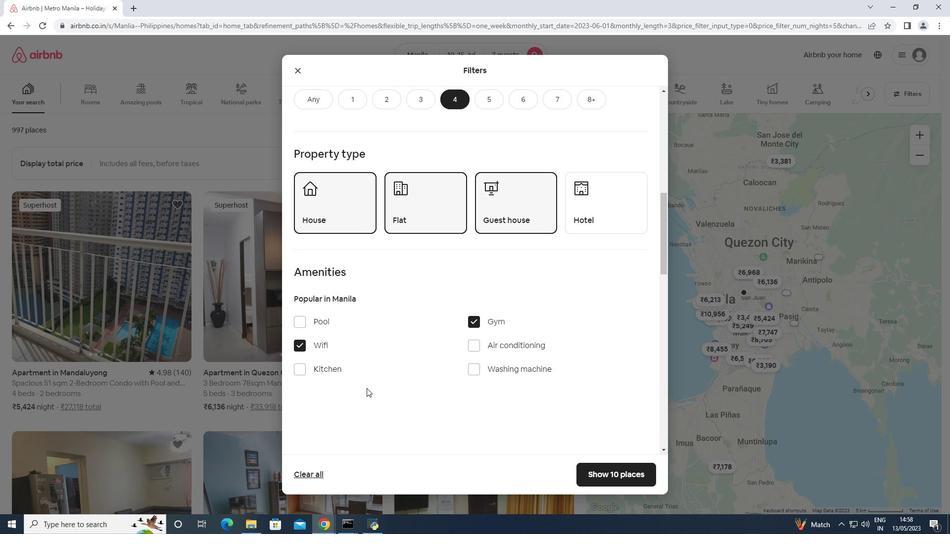 
Action: Mouse scrolled (472, 363) with delta (0, 0)
Screenshot: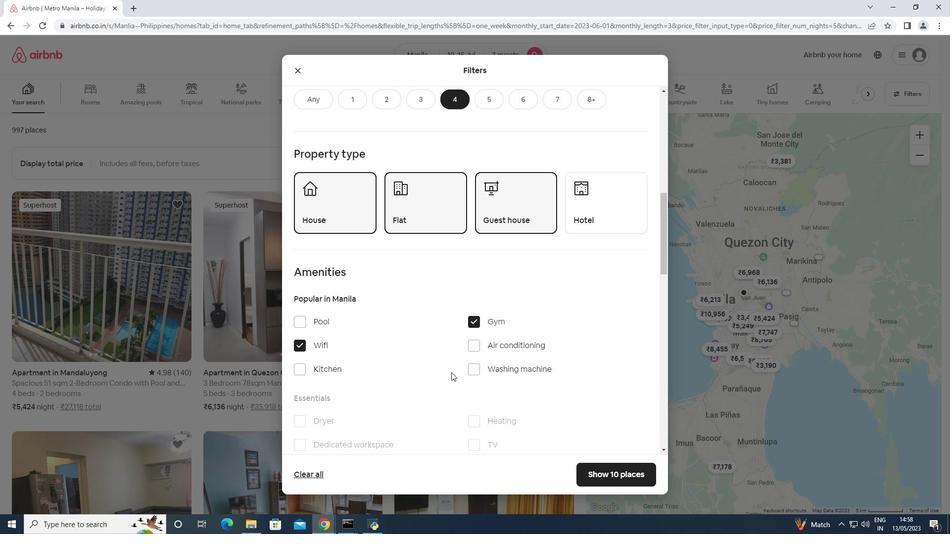 
Action: Mouse scrolled (472, 363) with delta (0, 0)
Screenshot: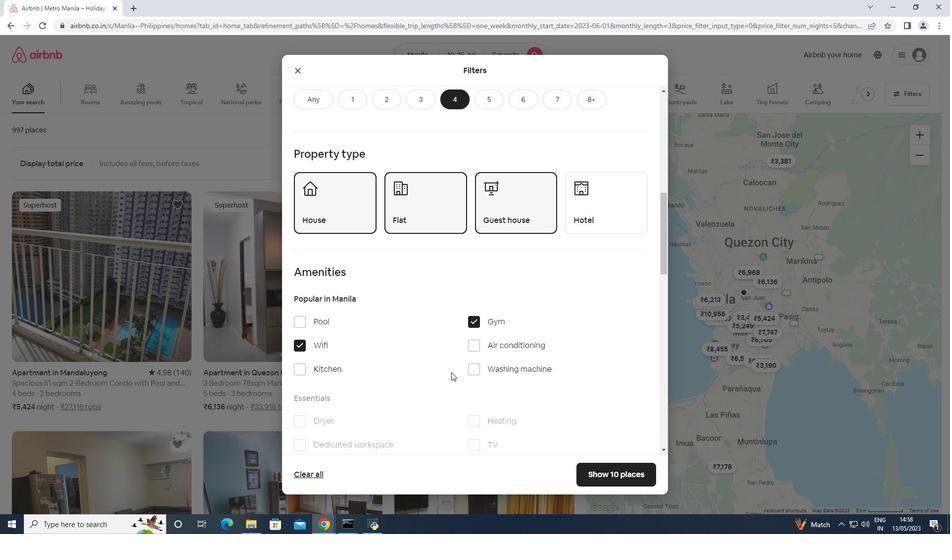 
Action: Mouse scrolled (472, 363) with delta (0, 0)
Screenshot: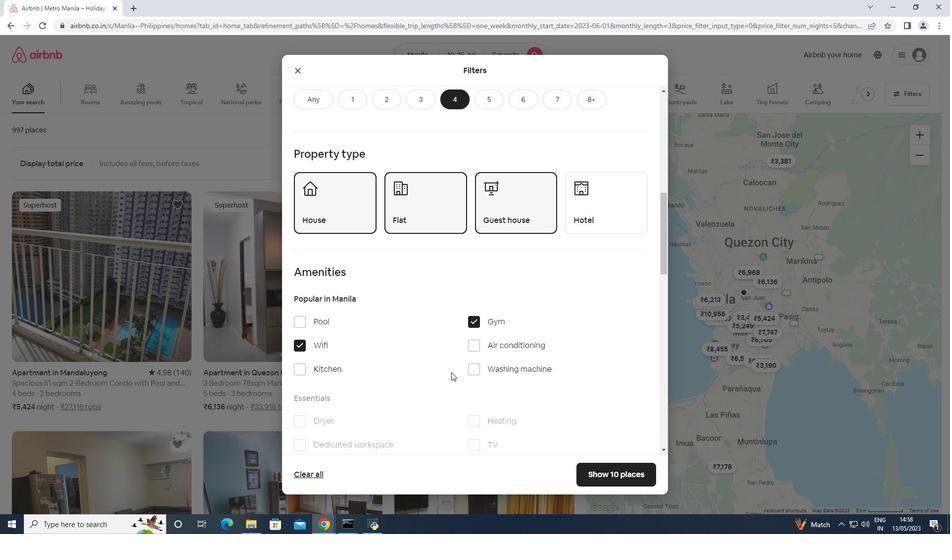 
Action: Mouse scrolled (472, 363) with delta (0, 0)
Screenshot: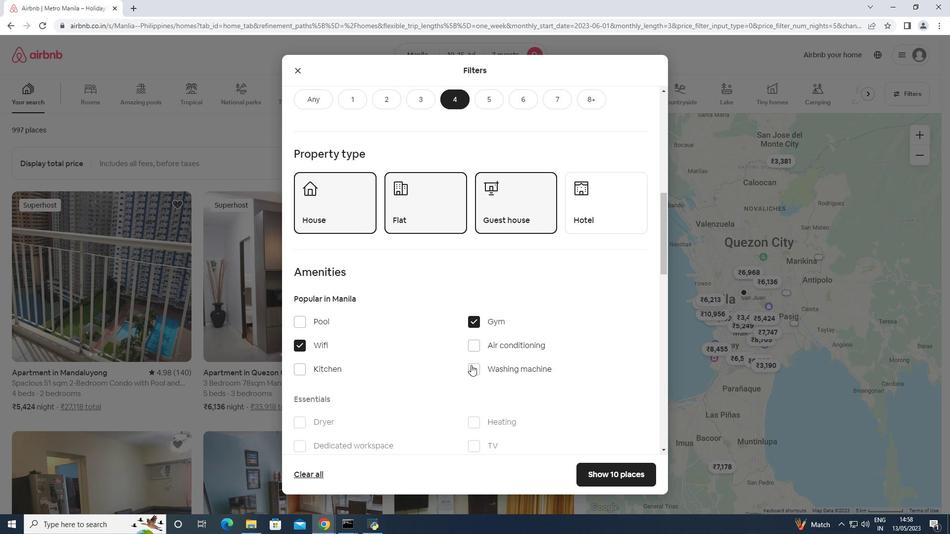 
Action: Mouse moved to (497, 246)
Screenshot: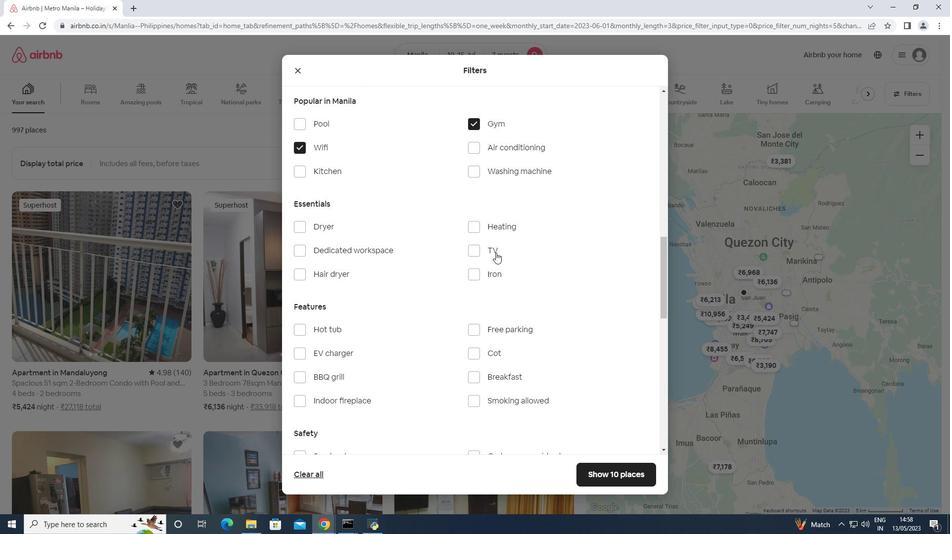 
Action: Mouse pressed left at (497, 246)
Screenshot: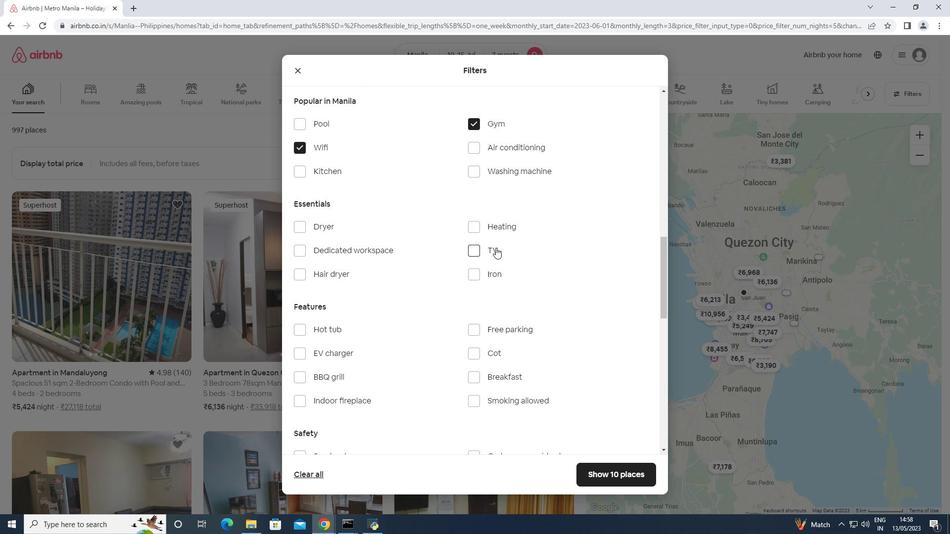 
Action: Mouse moved to (474, 376)
Screenshot: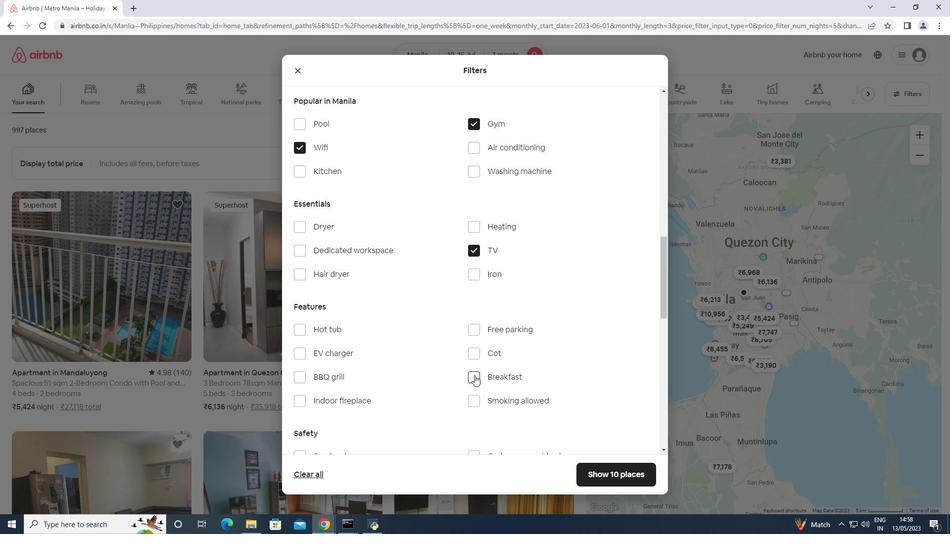 
Action: Mouse pressed left at (474, 376)
Screenshot: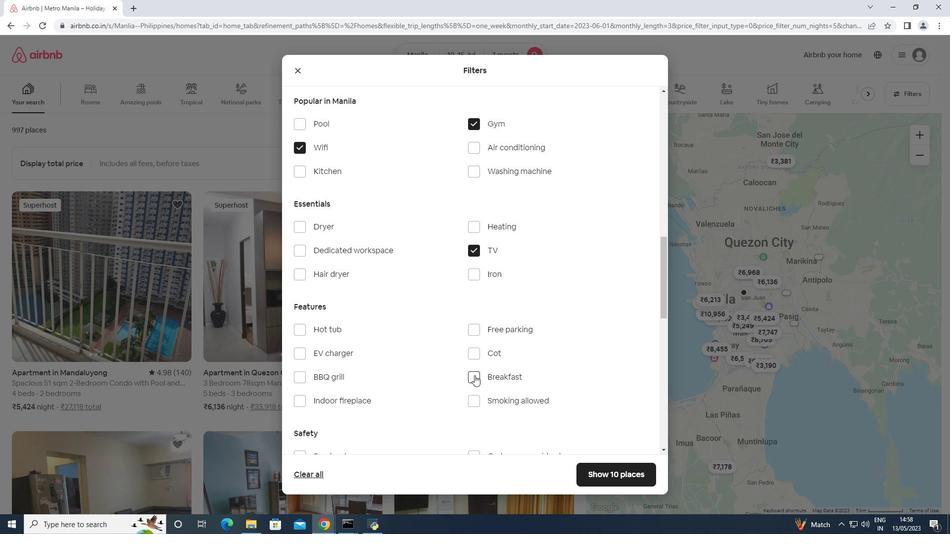 
Action: Mouse scrolled (474, 376) with delta (0, 0)
Screenshot: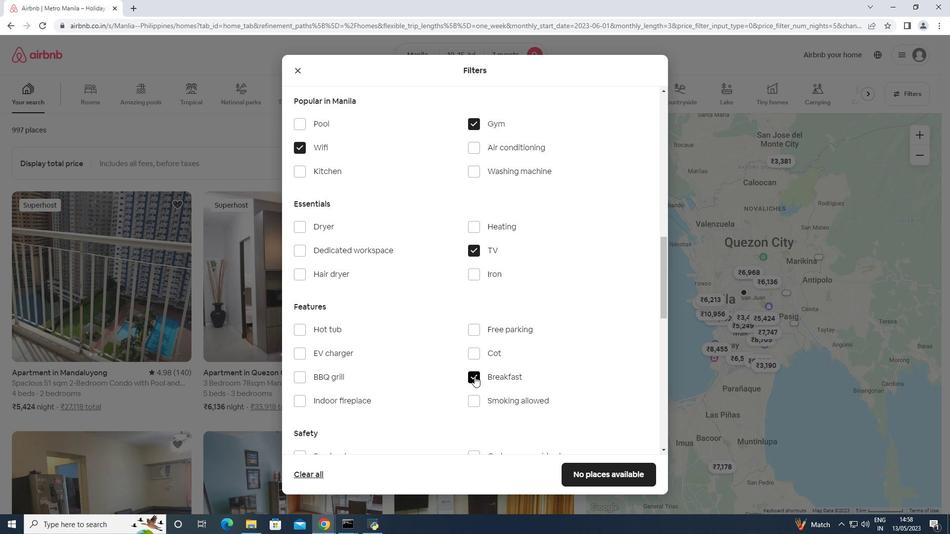 
Action: Mouse scrolled (474, 376) with delta (0, 0)
Screenshot: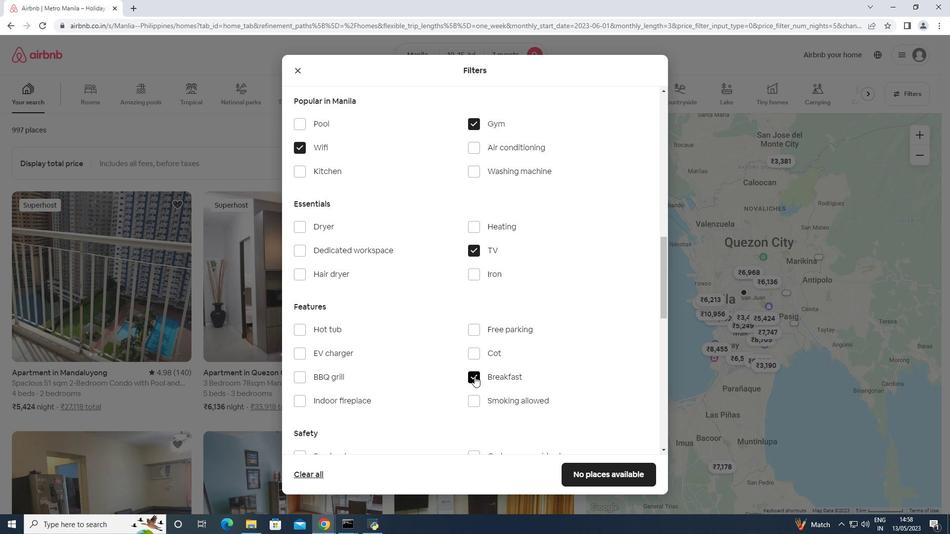 
Action: Mouse moved to (461, 367)
Screenshot: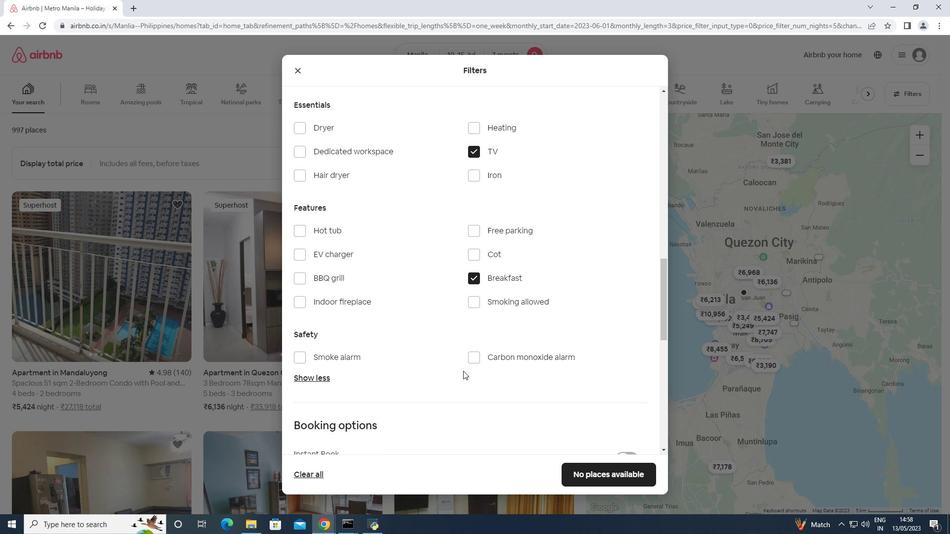 
Action: Mouse scrolled (461, 367) with delta (0, 0)
Screenshot: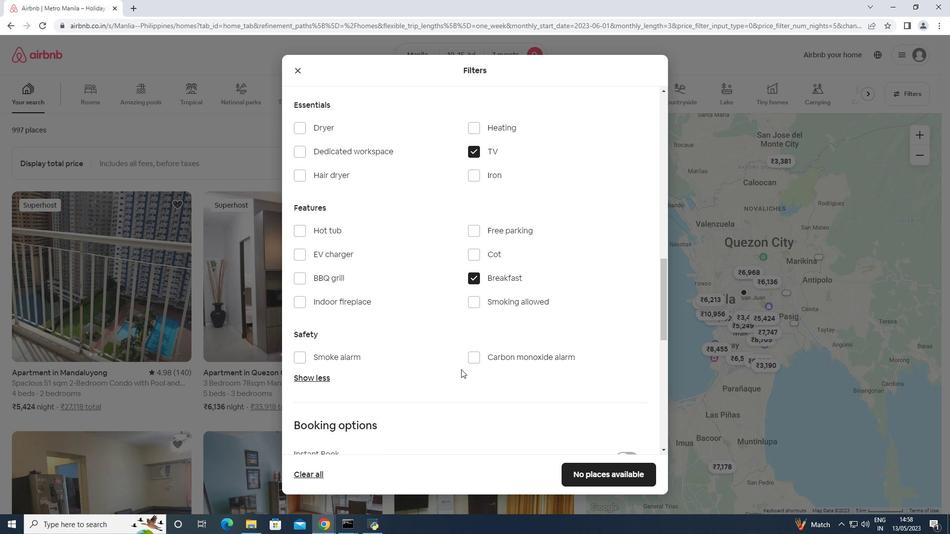 
Action: Mouse scrolled (461, 367) with delta (0, 0)
Screenshot: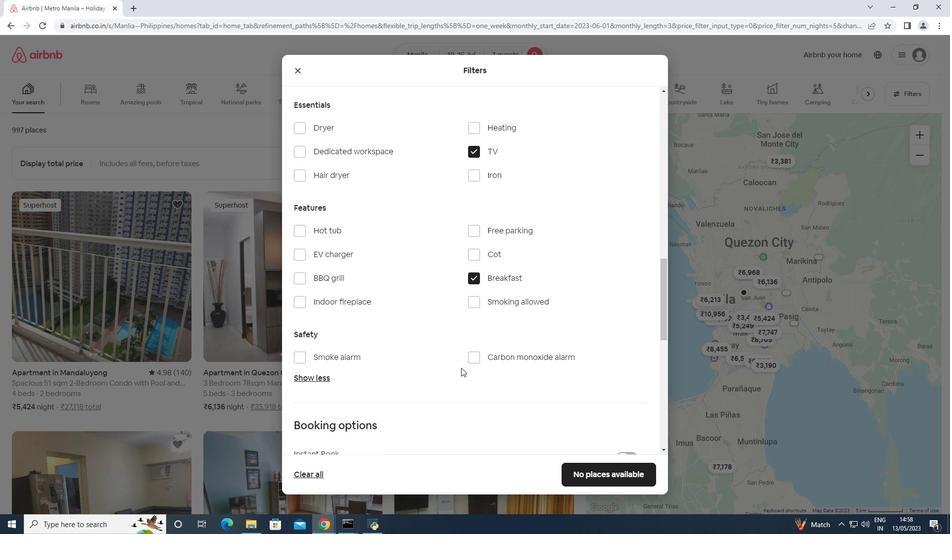 
Action: Mouse scrolled (461, 367) with delta (0, 0)
Screenshot: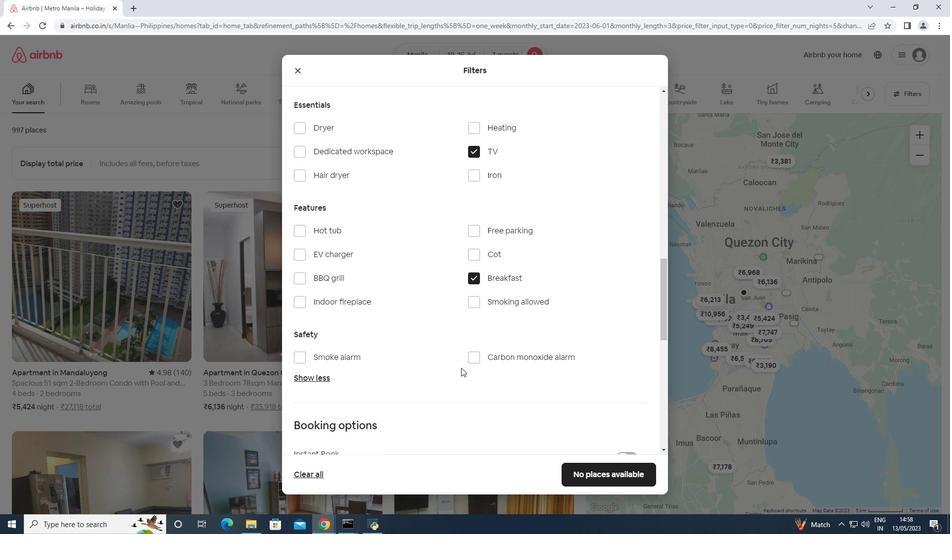 
Action: Mouse scrolled (461, 367) with delta (0, 0)
Screenshot: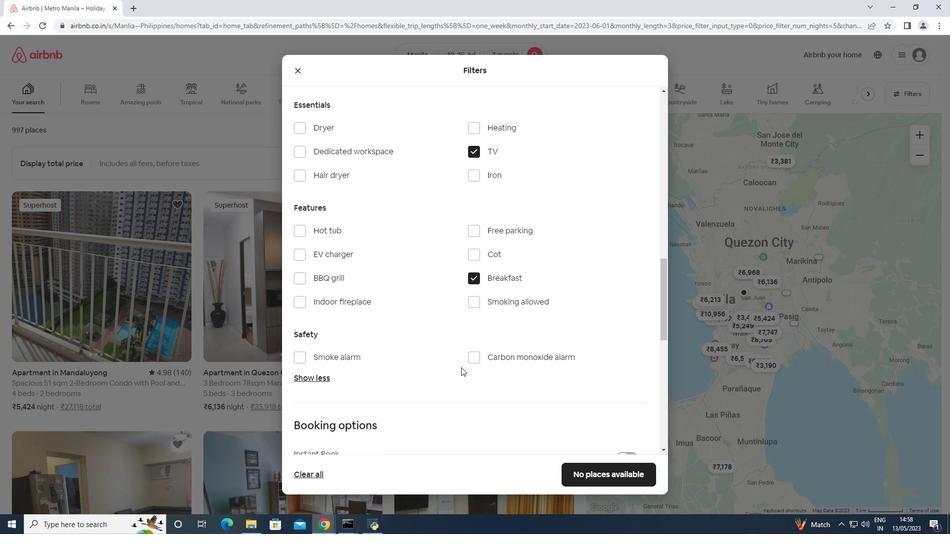 
Action: Mouse scrolled (461, 367) with delta (0, 0)
Screenshot: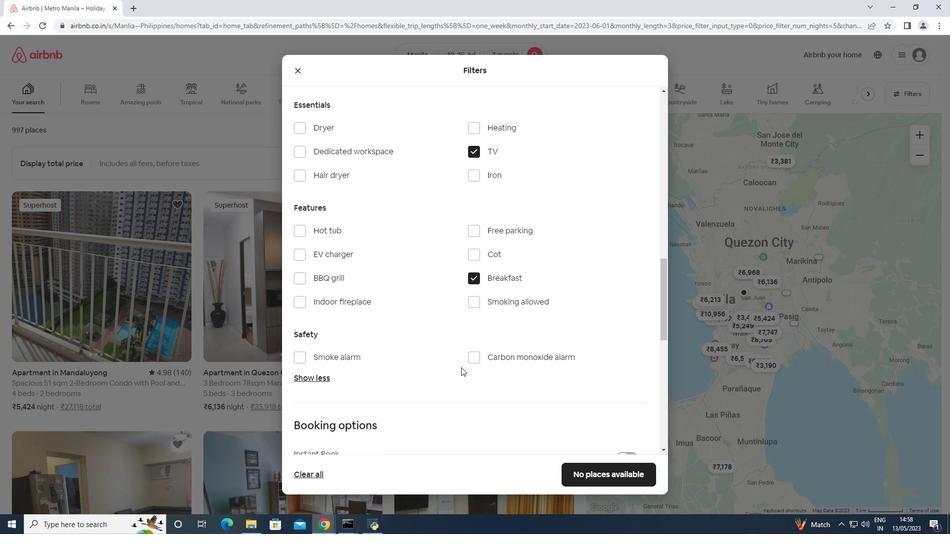 
Action: Mouse moved to (630, 243)
Screenshot: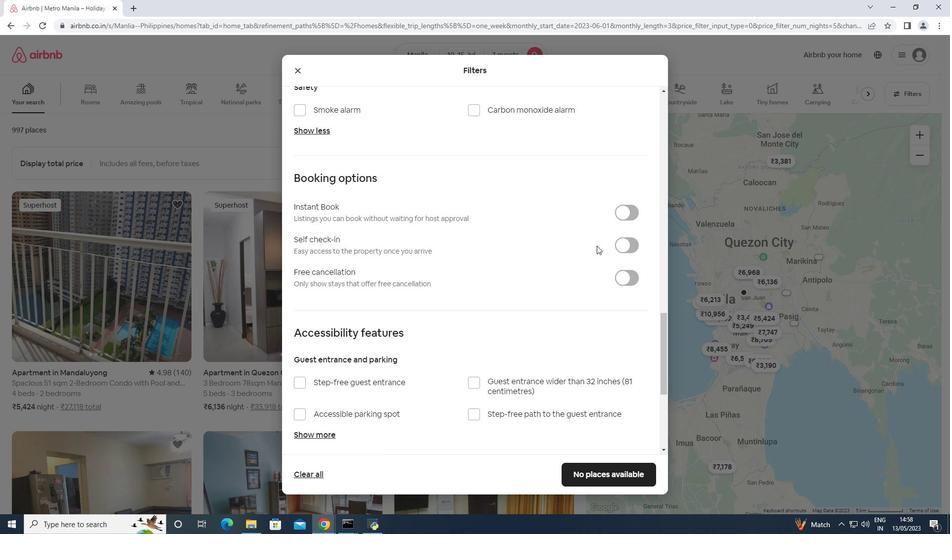 
Action: Mouse pressed left at (630, 243)
Screenshot: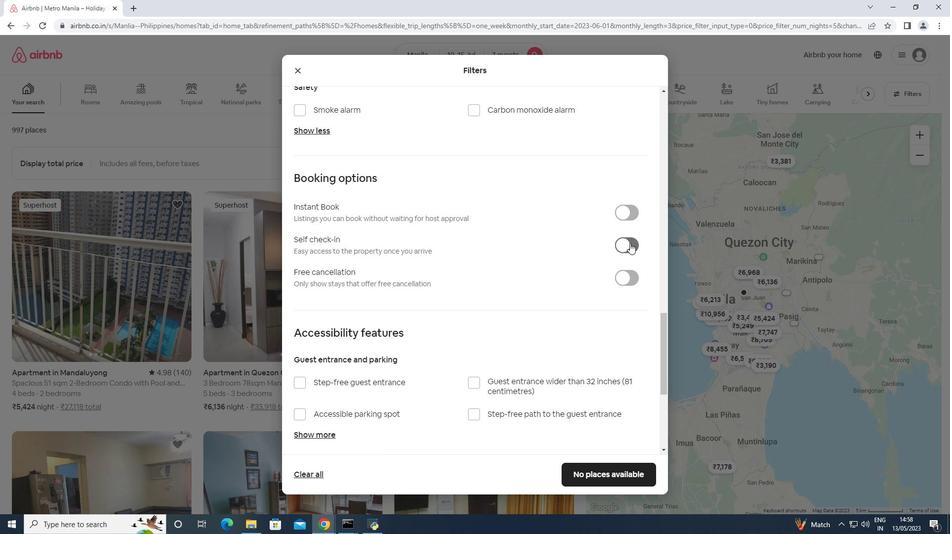 
Action: Mouse moved to (621, 233)
Screenshot: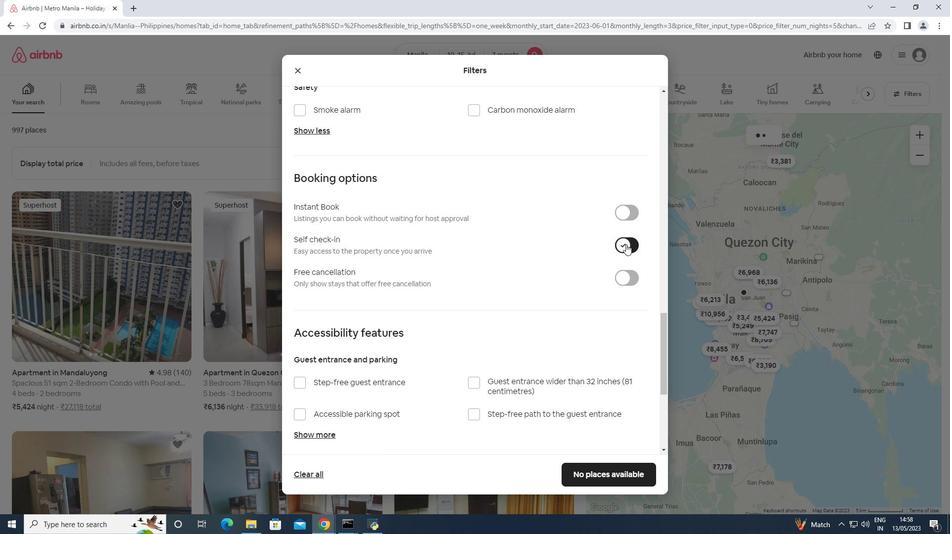 
Action: Mouse scrolled (621, 232) with delta (0, 0)
Screenshot: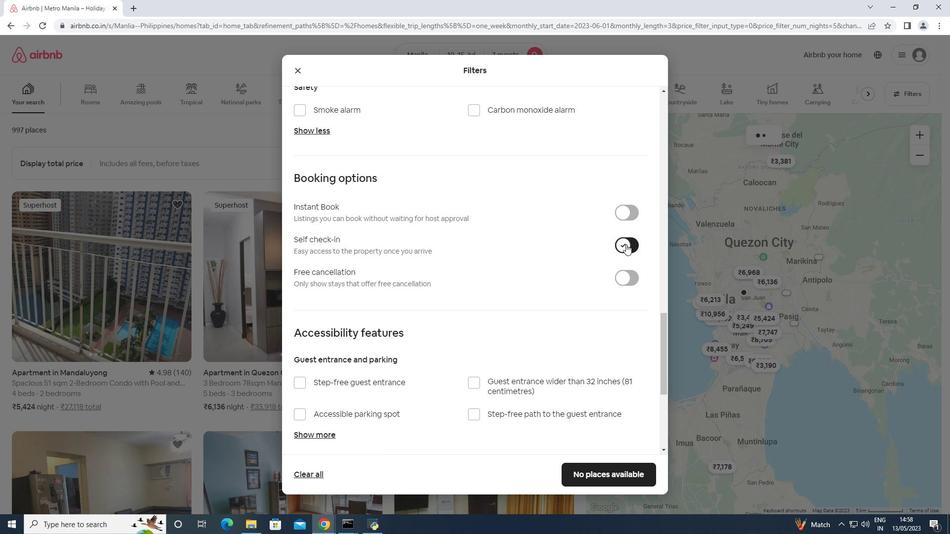 
Action: Mouse scrolled (621, 232) with delta (0, 0)
Screenshot: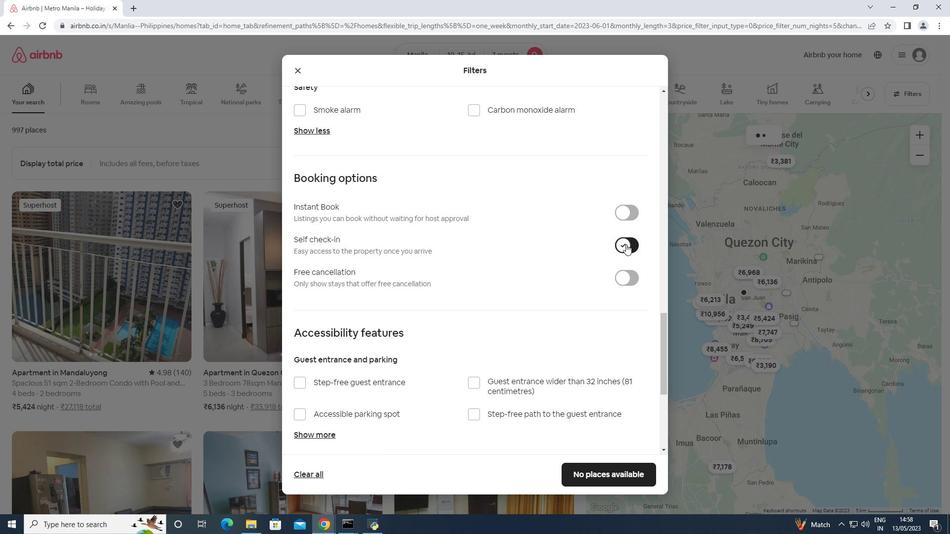
Action: Mouse scrolled (621, 232) with delta (0, 0)
Screenshot: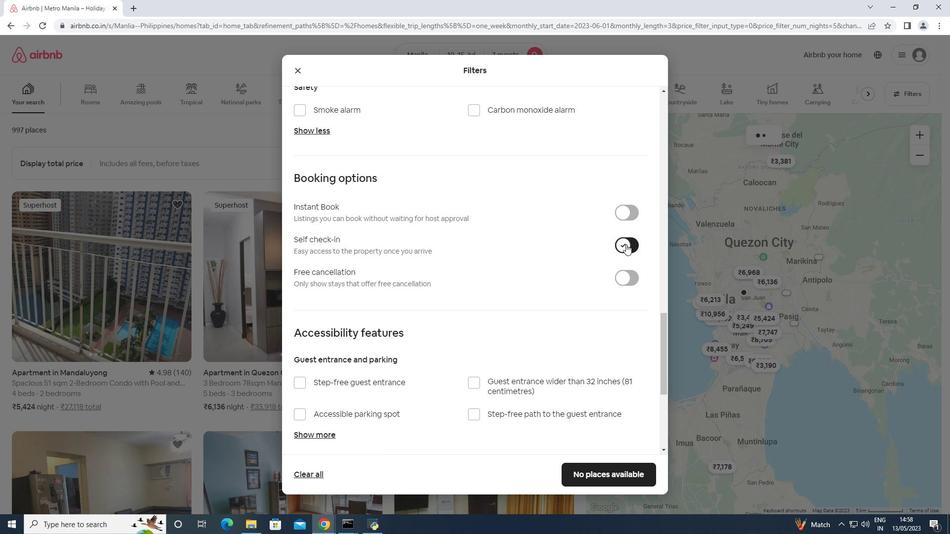 
Action: Mouse scrolled (621, 232) with delta (0, 0)
Screenshot: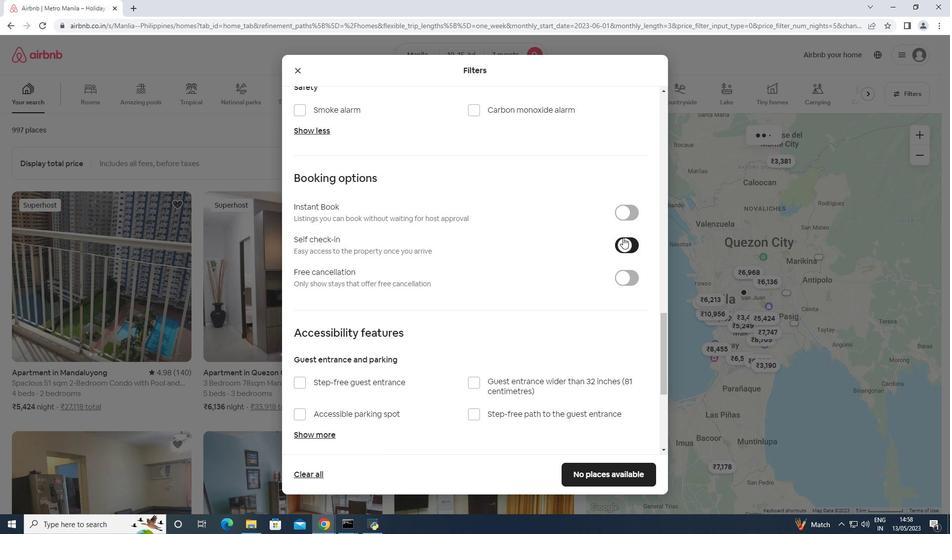 
Action: Mouse scrolled (621, 232) with delta (0, 0)
Screenshot: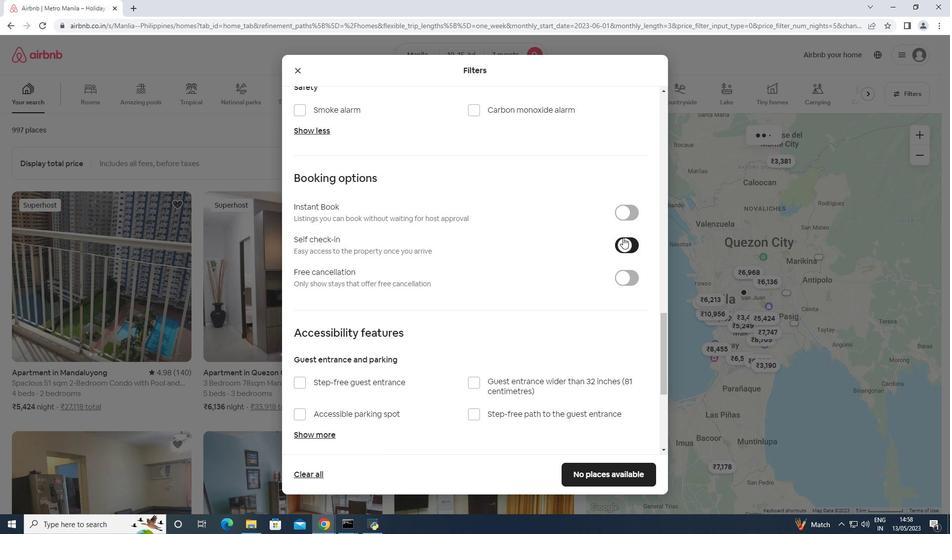 
Action: Mouse scrolled (621, 232) with delta (0, 0)
Screenshot: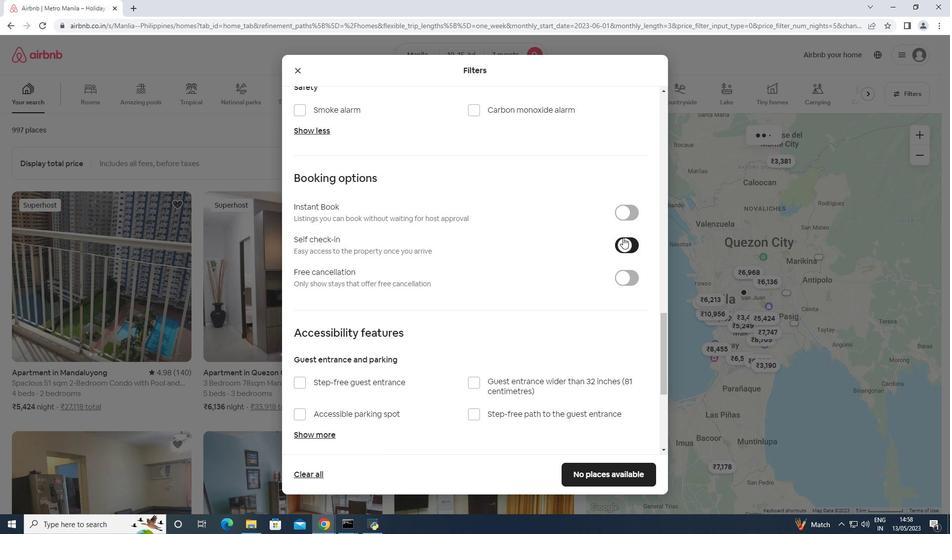 
Action: Mouse scrolled (621, 232) with delta (0, 0)
Screenshot: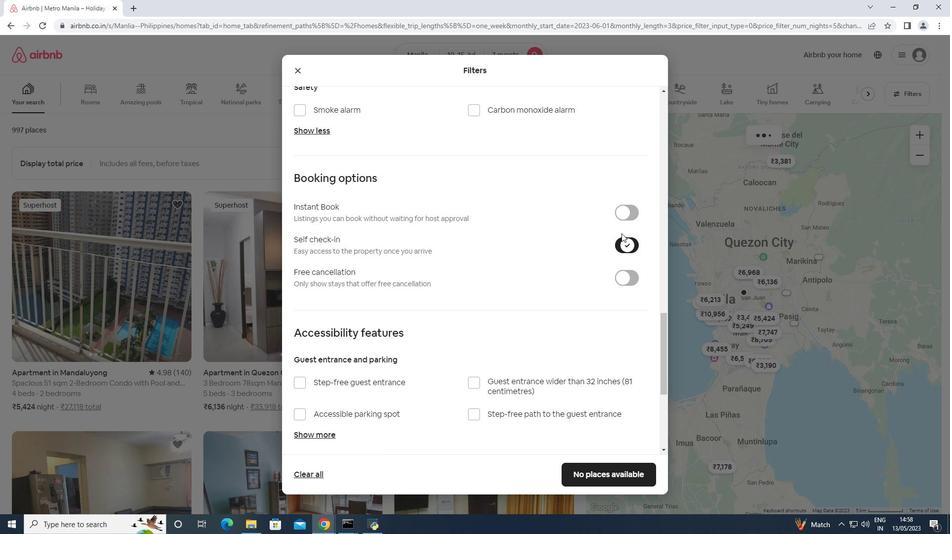 
Action: Mouse moved to (352, 382)
Screenshot: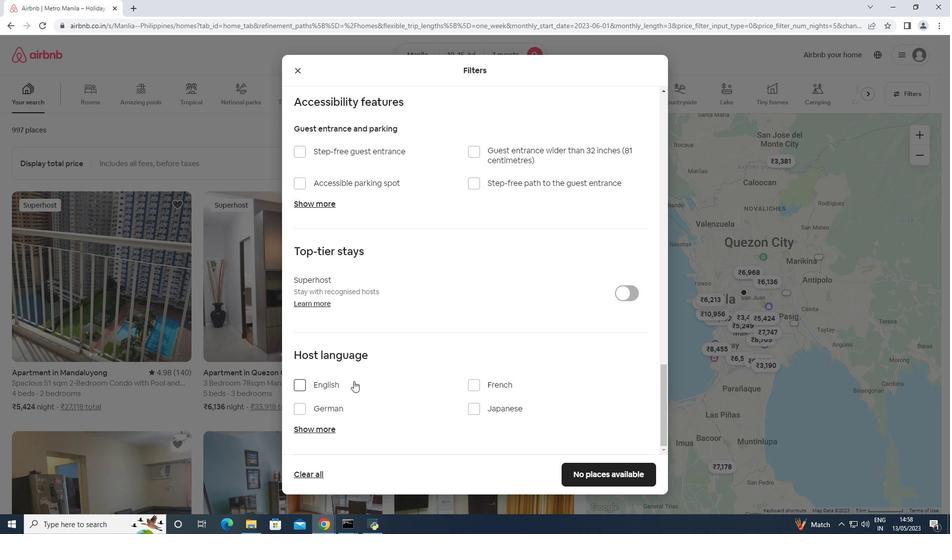 
Action: Mouse pressed left at (352, 382)
Screenshot: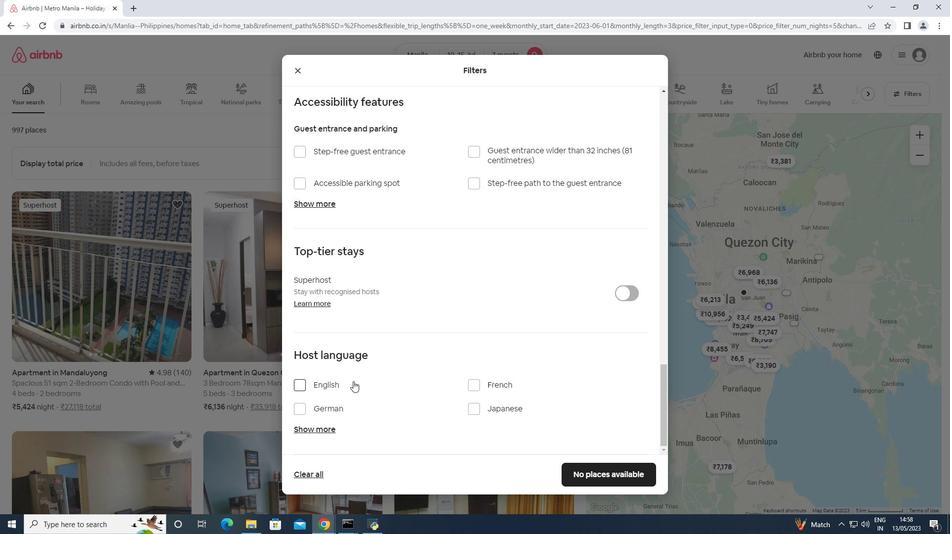 
Action: Mouse moved to (586, 469)
Screenshot: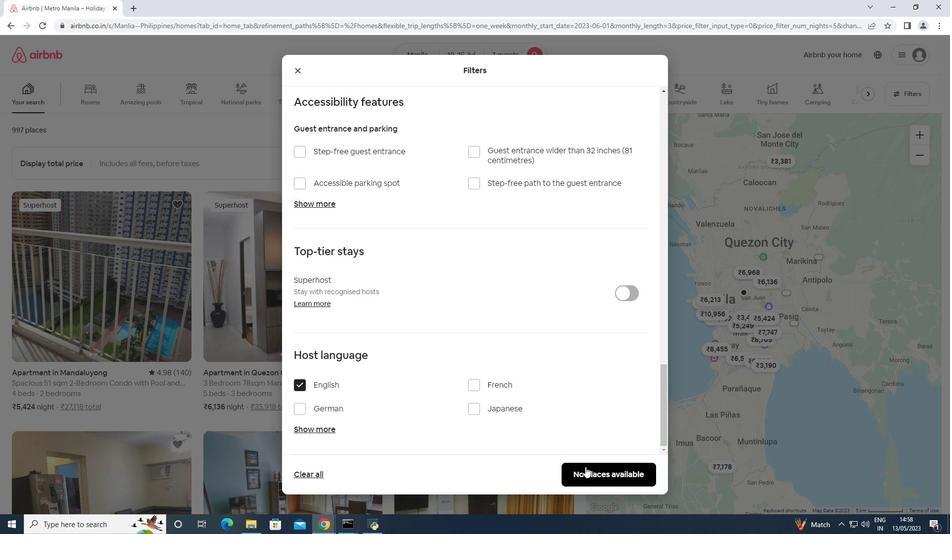 
Action: Mouse pressed left at (586, 469)
Screenshot: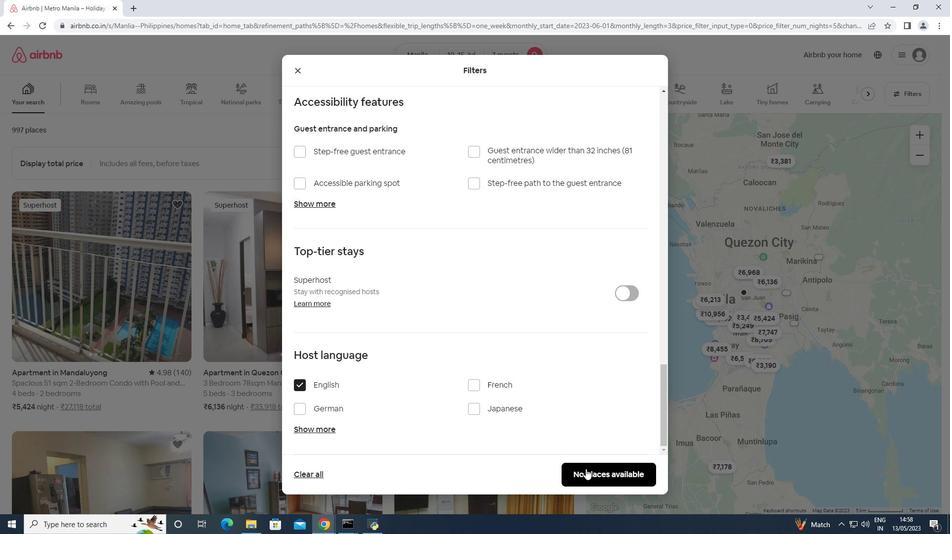 
Action: Mouse moved to (499, 127)
Screenshot: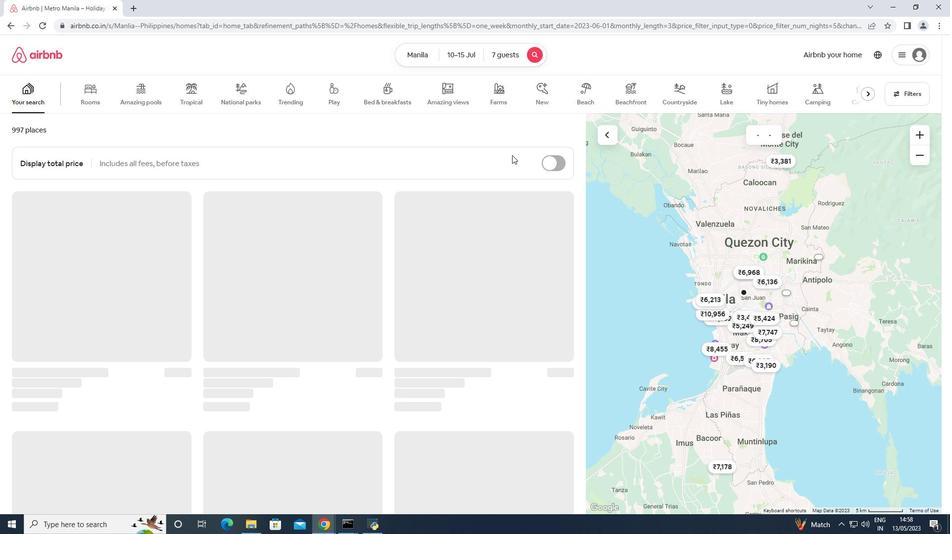 
